 Task: Look for Airbnb properties in San Mateo, Venezuela from 6th December, 2023 to 10th December, 2023 for 1 adult.1  bedroom having 1 bed and 1 bathroom. Property type can be hotel. Booking option can be shelf check-in. Look for 4 properties as per requirement.
Action: Mouse moved to (506, 89)
Screenshot: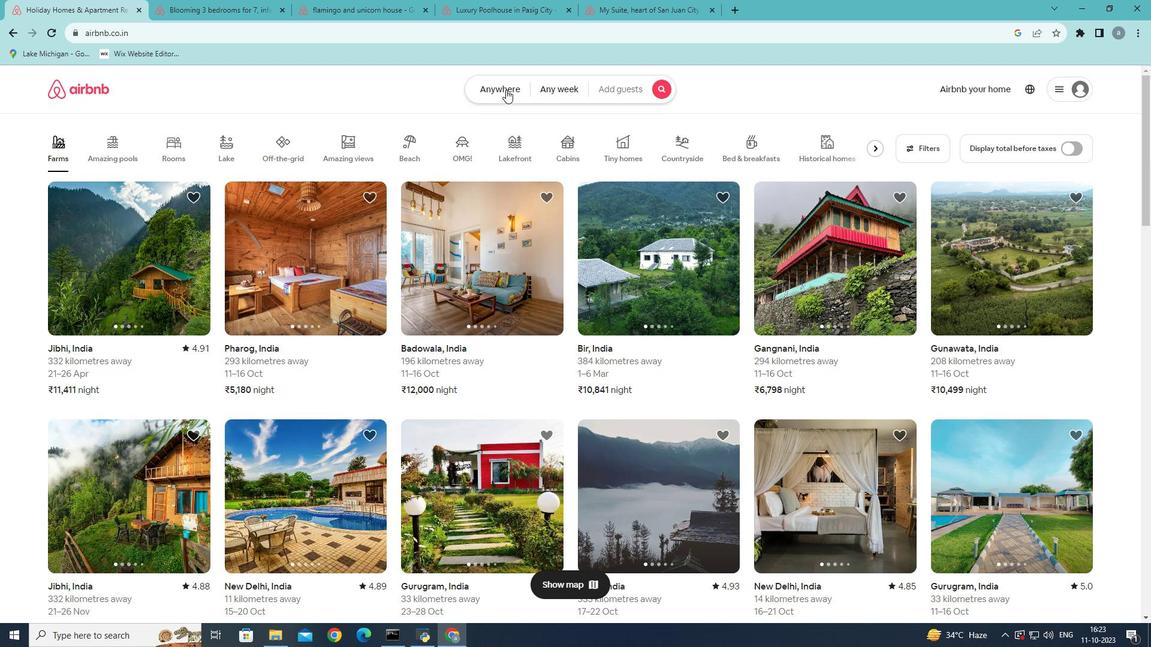 
Action: Mouse pressed left at (506, 89)
Screenshot: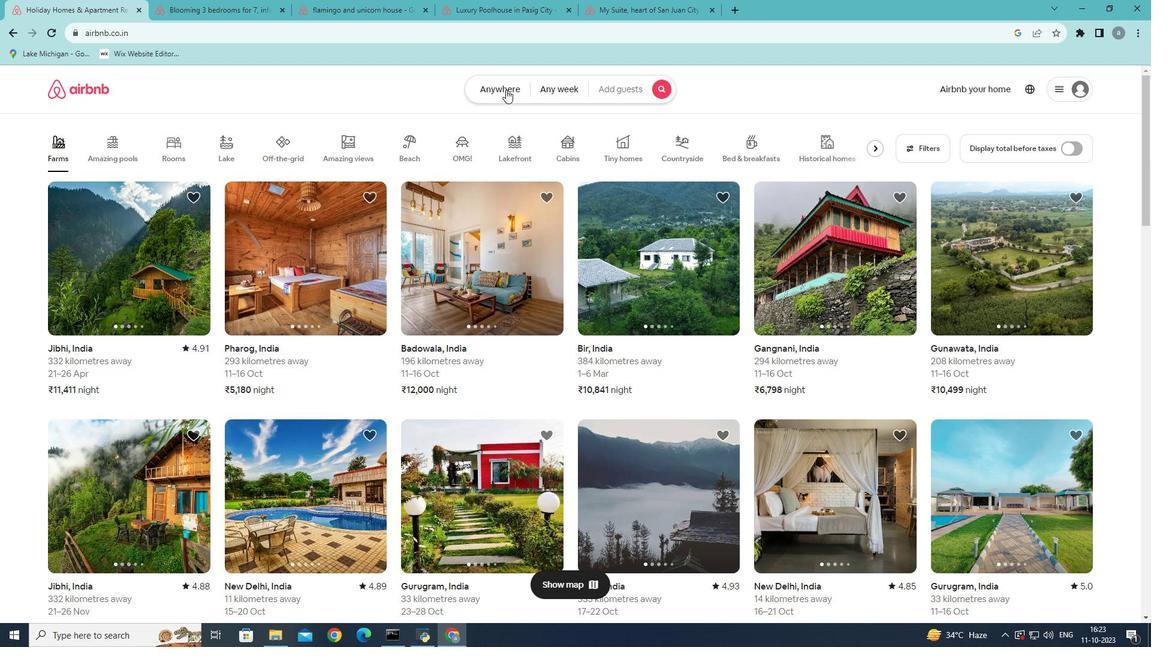 
Action: Mouse moved to (362, 140)
Screenshot: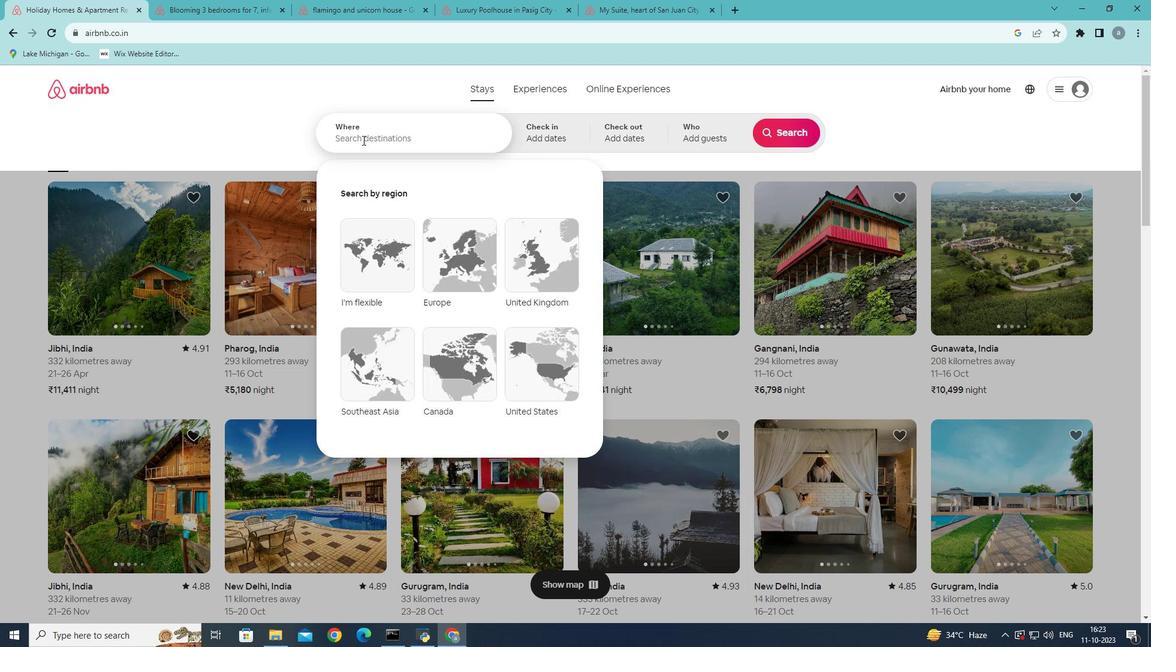 
Action: Mouse pressed left at (362, 140)
Screenshot: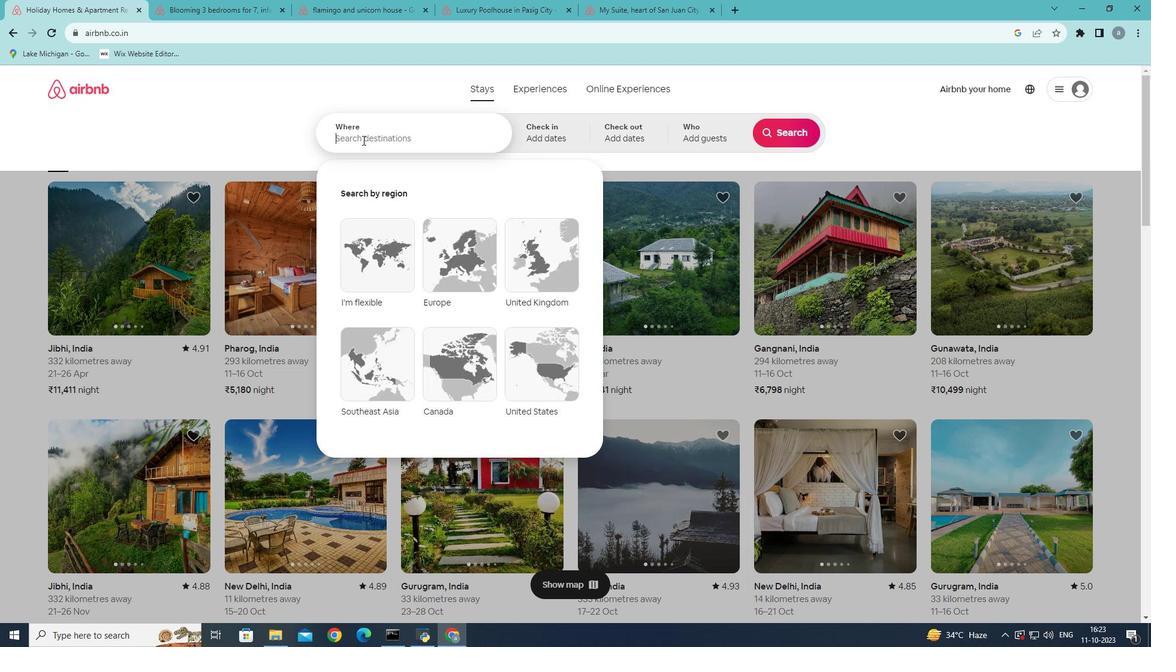
Action: Mouse moved to (440, 135)
Screenshot: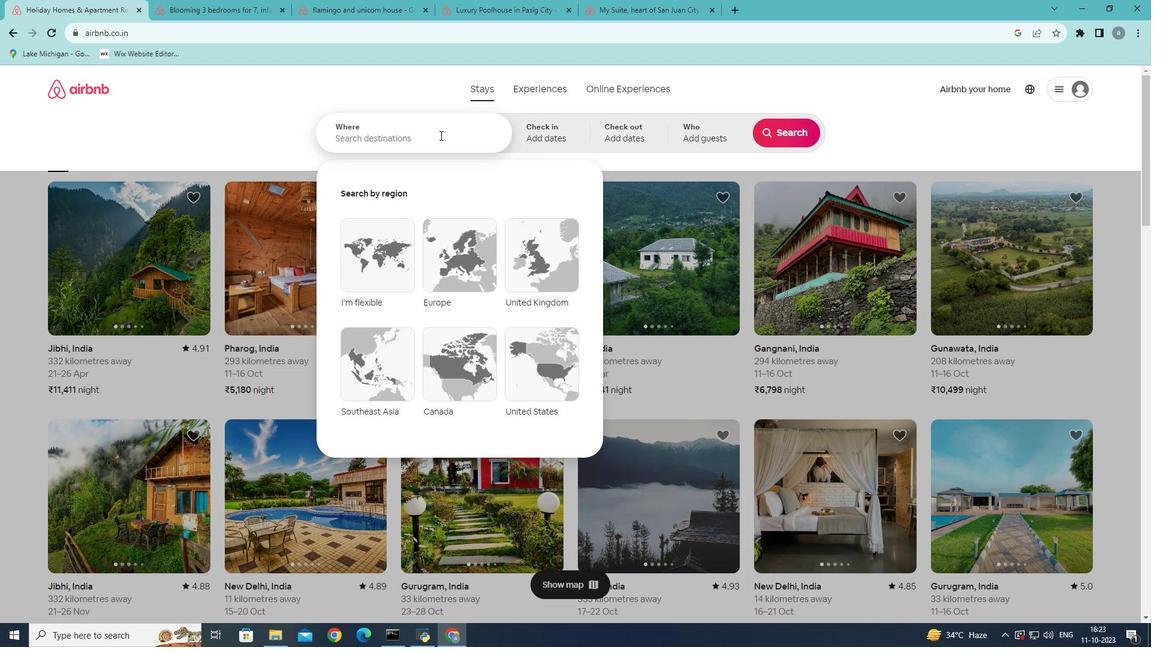 
Action: Key pressed <Key.shift><Key.shift><Key.shift><Key.shift><Key.shift><Key.shift><Key.shift><Key.shift><Key.shift><Key.shift><Key.shift><Key.shift>San<Key.space><Key.shift>Mateo,<Key.shift>Venezu
Screenshot: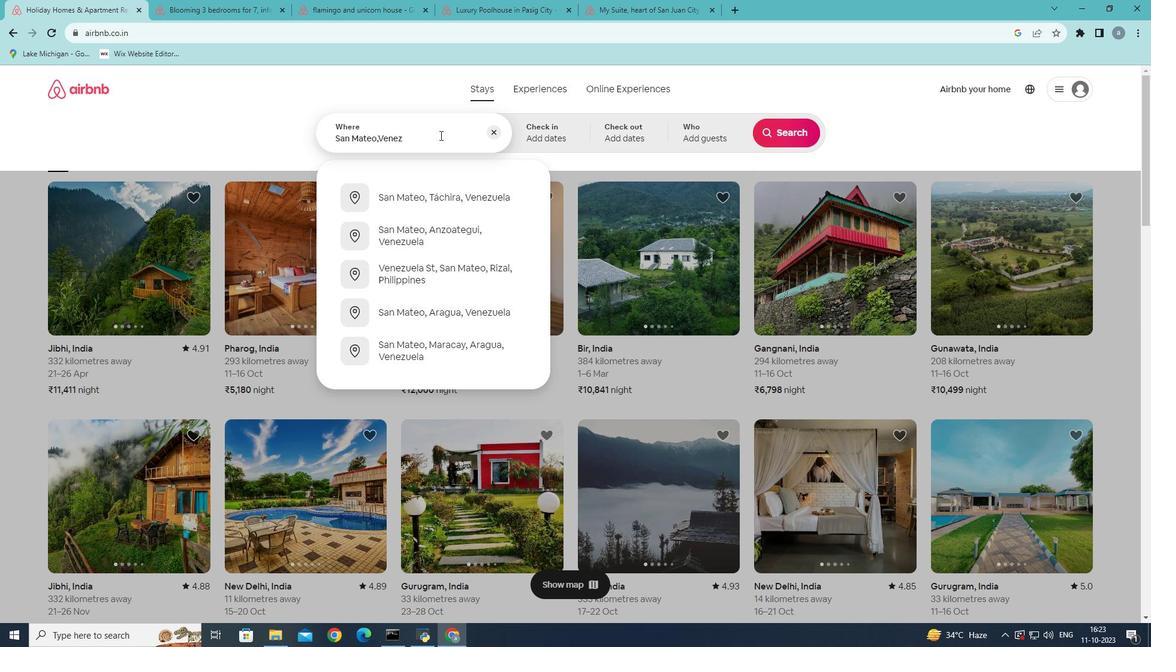 
Action: Mouse moved to (472, 202)
Screenshot: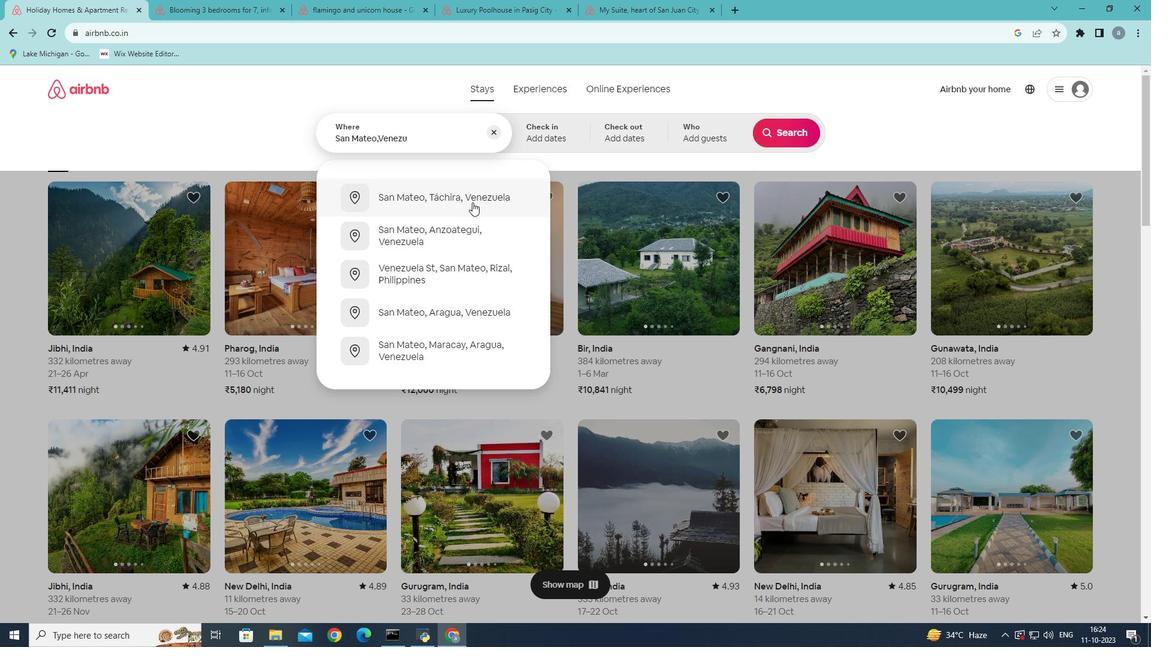 
Action: Mouse pressed left at (472, 202)
Screenshot: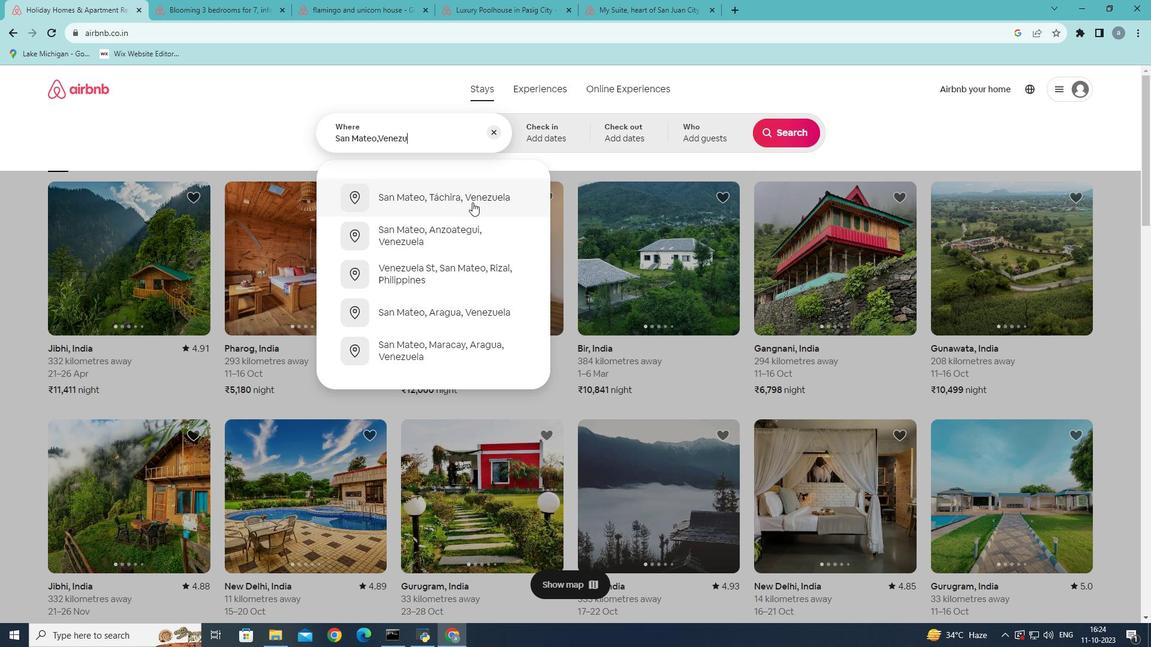
Action: Mouse moved to (782, 223)
Screenshot: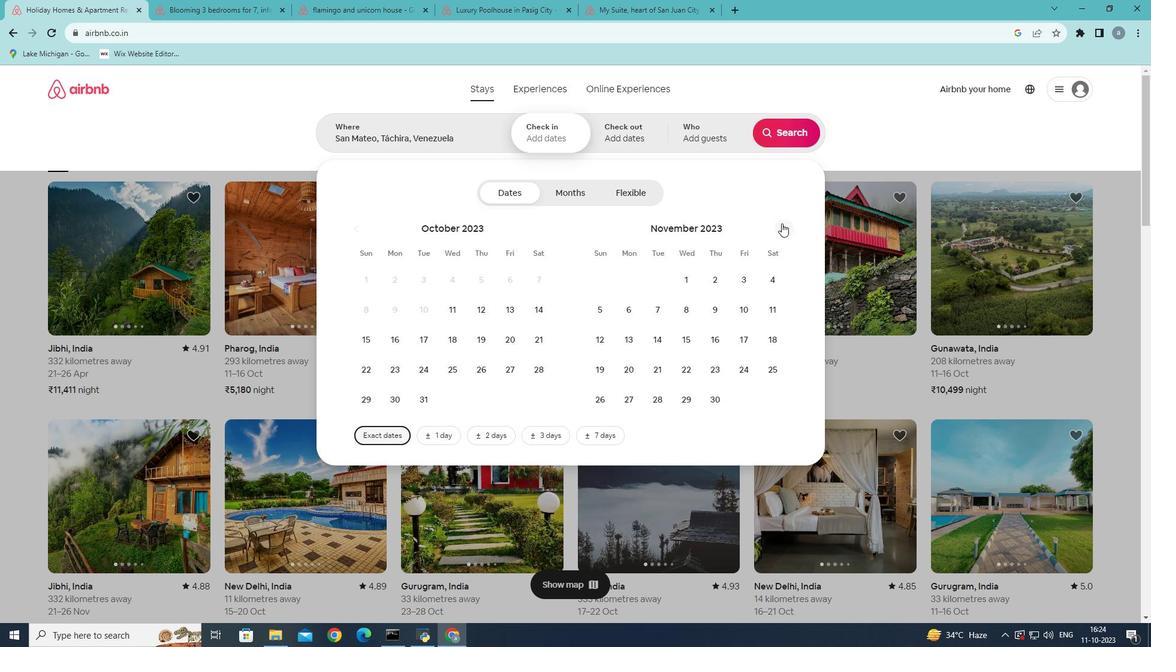
Action: Mouse pressed left at (782, 223)
Screenshot: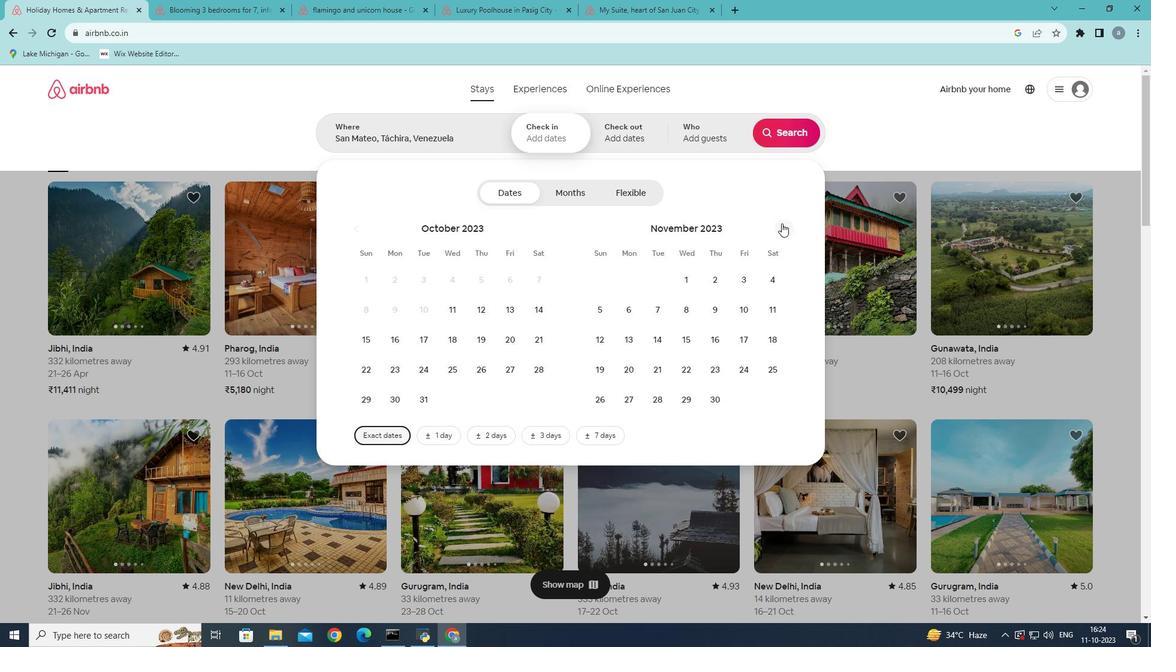 
Action: Mouse moved to (687, 311)
Screenshot: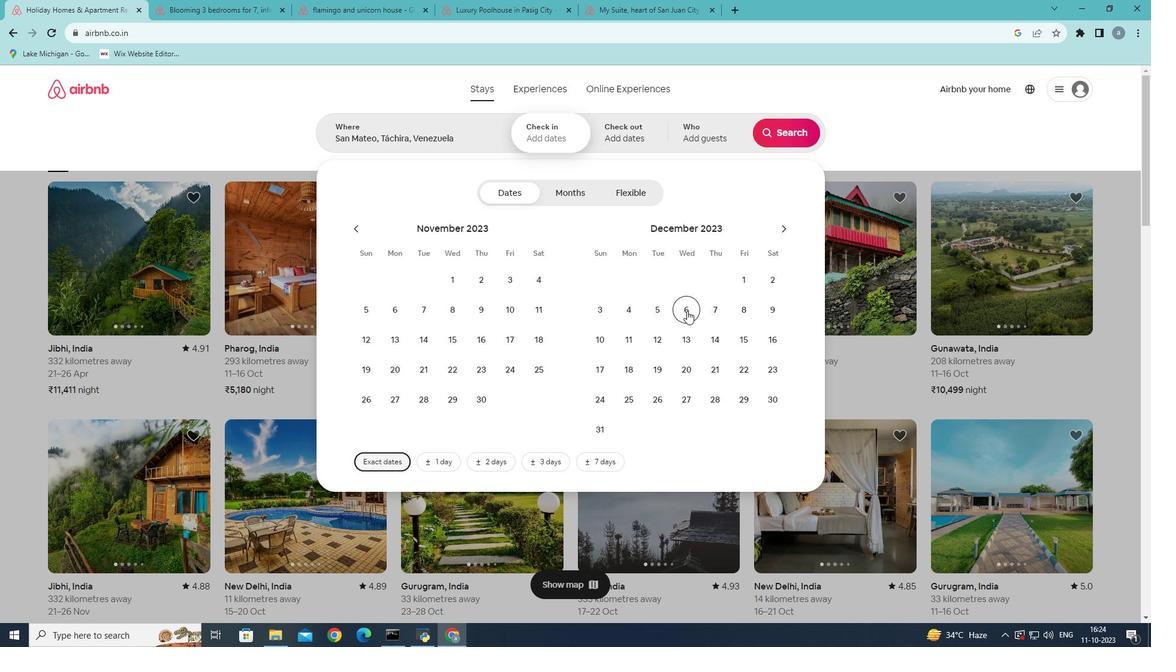 
Action: Mouse pressed left at (687, 311)
Screenshot: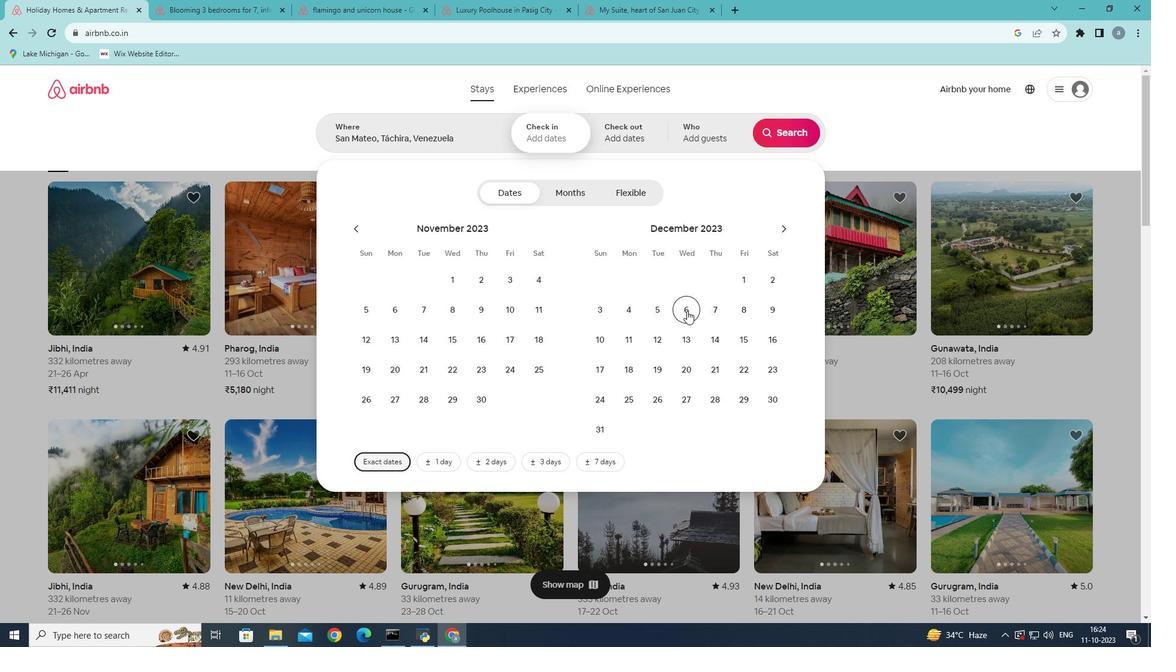 
Action: Mouse moved to (598, 340)
Screenshot: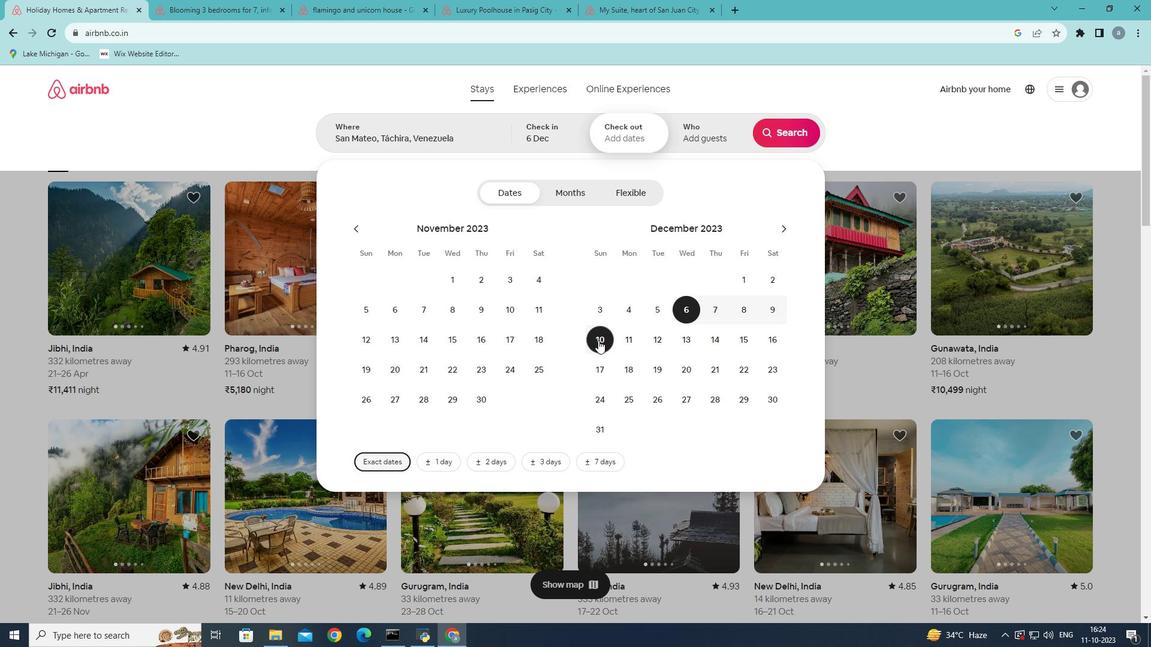 
Action: Mouse pressed left at (598, 340)
Screenshot: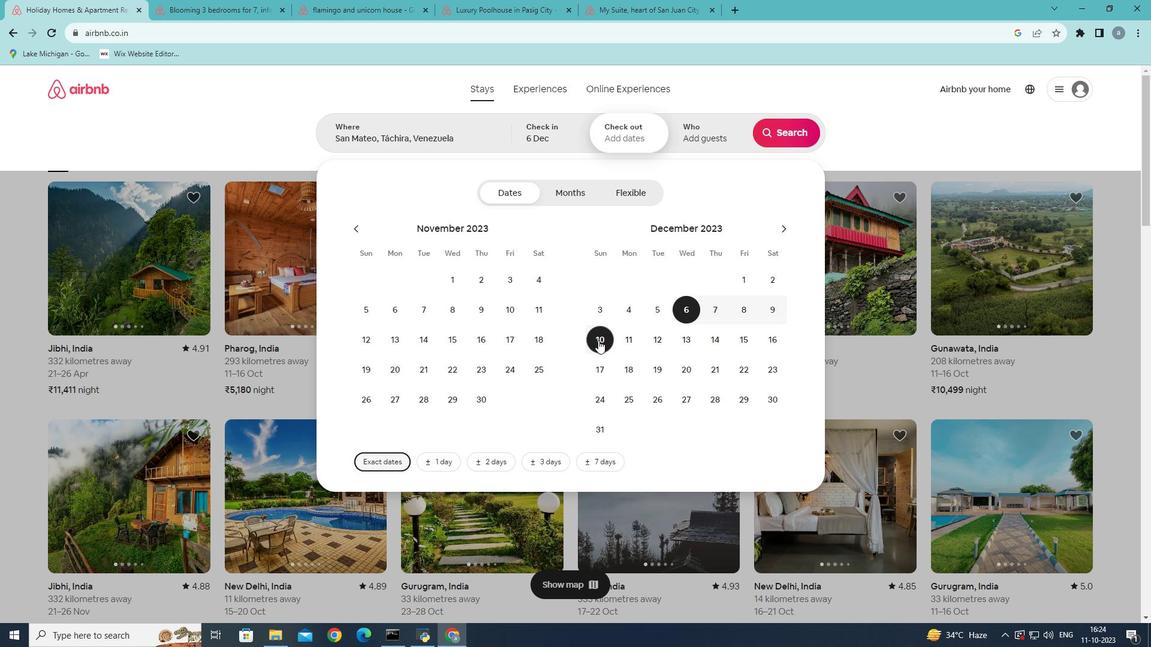 
Action: Mouse moved to (710, 136)
Screenshot: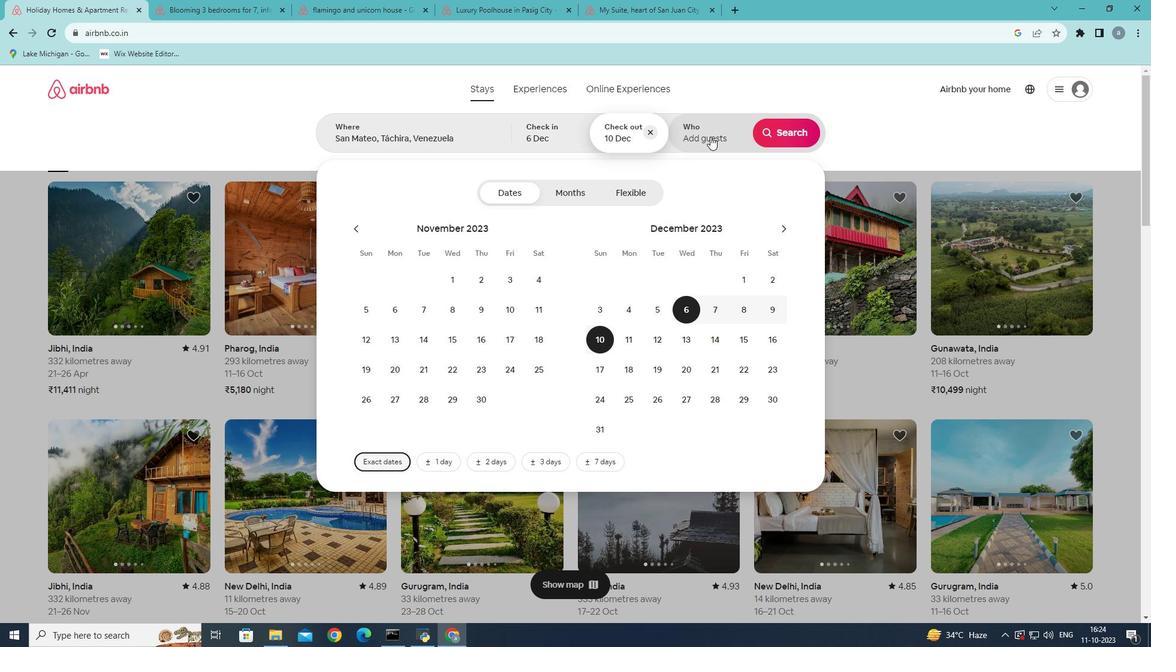 
Action: Mouse pressed left at (710, 136)
Screenshot: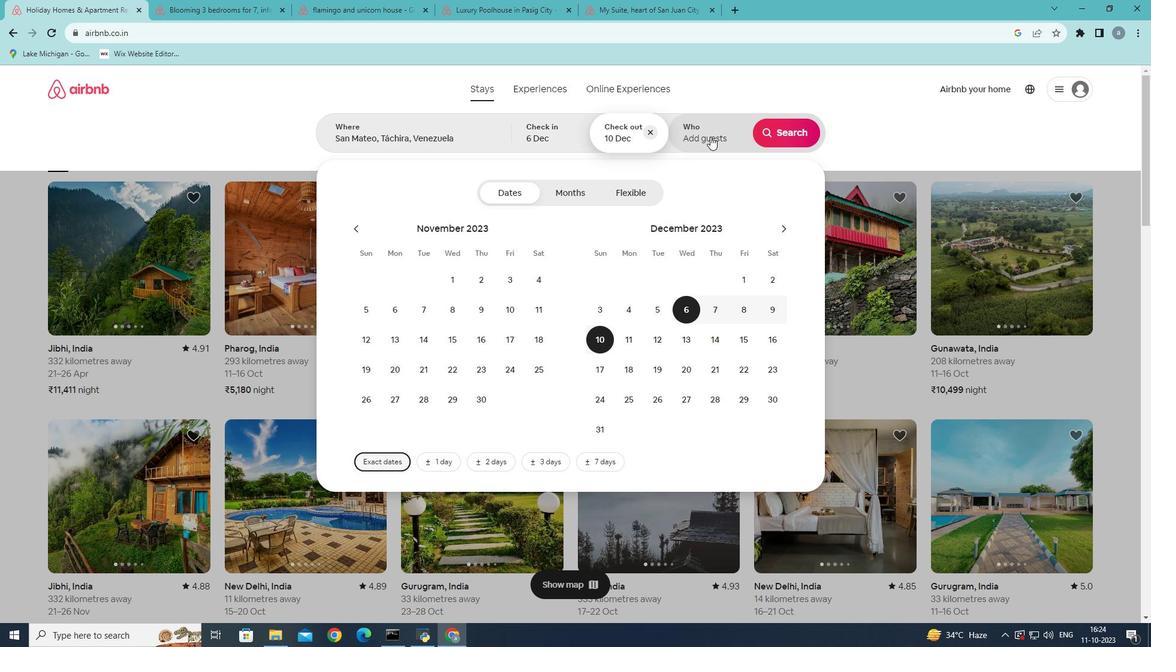 
Action: Mouse moved to (790, 193)
Screenshot: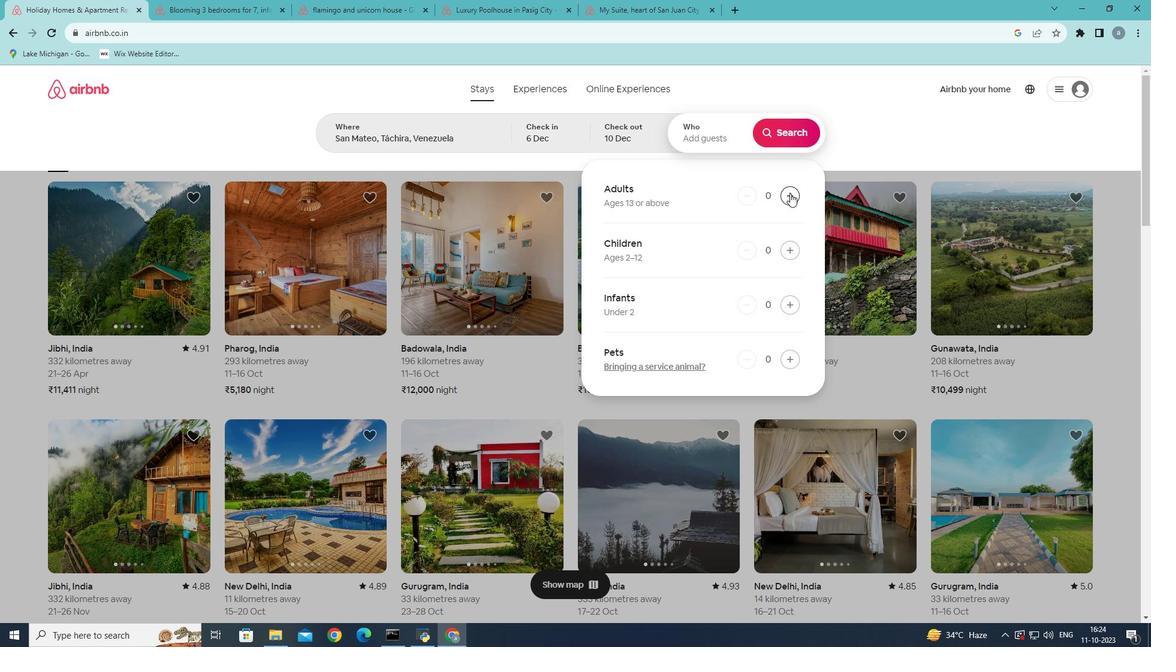 
Action: Mouse pressed left at (790, 193)
Screenshot: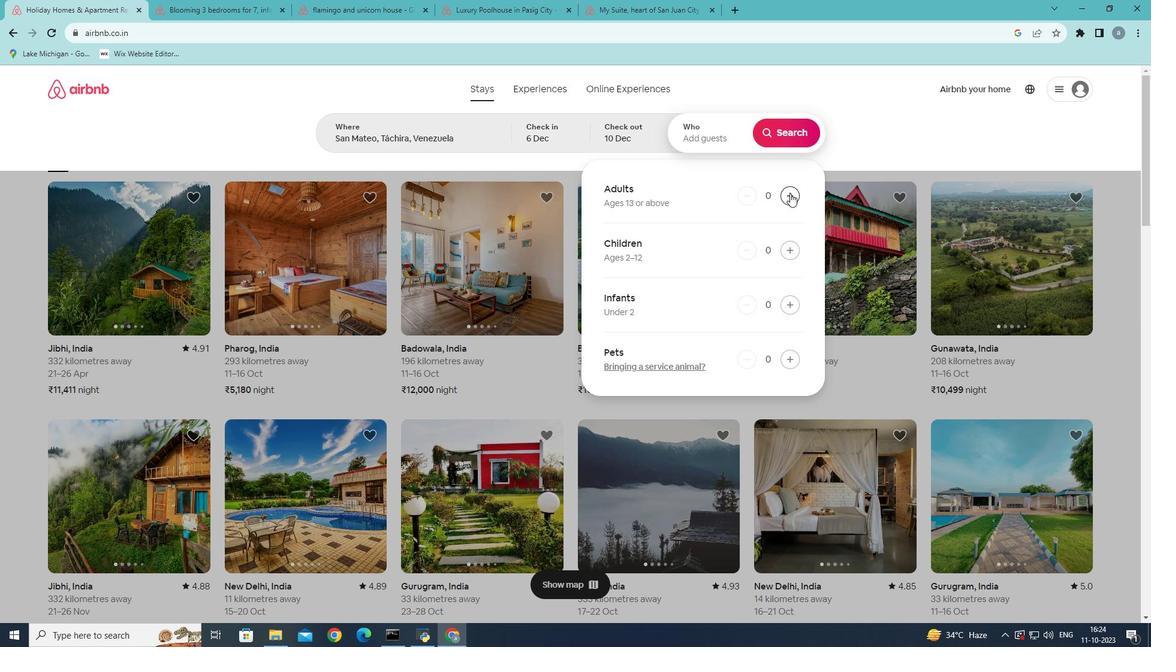 
Action: Mouse moved to (798, 131)
Screenshot: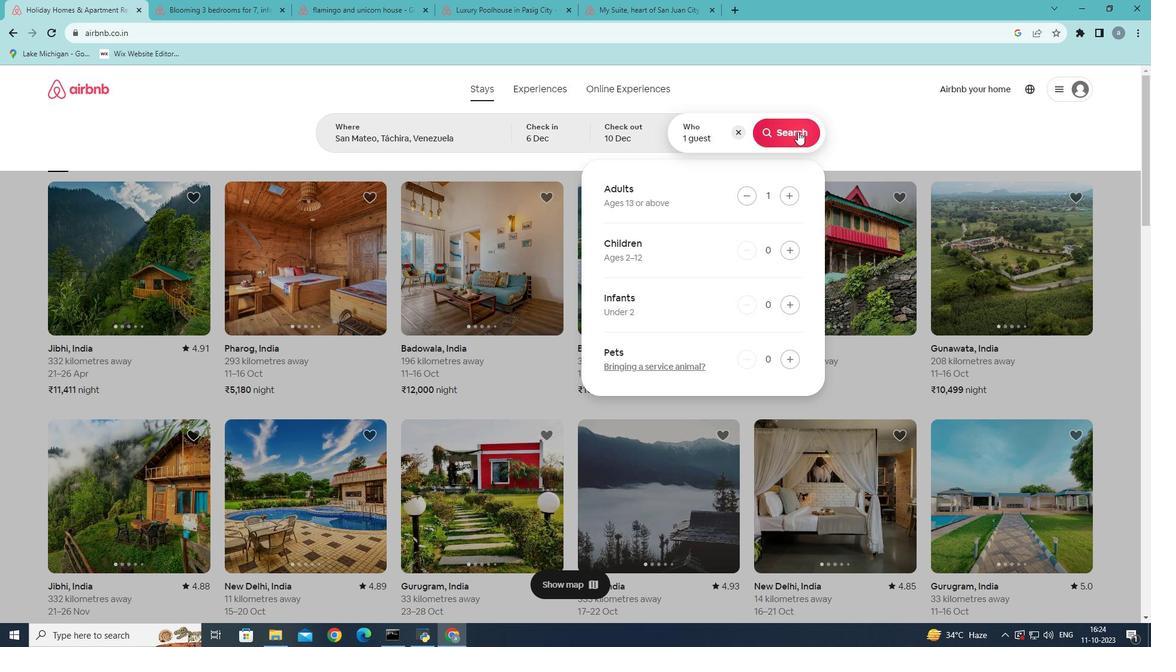 
Action: Mouse pressed left at (798, 131)
Screenshot: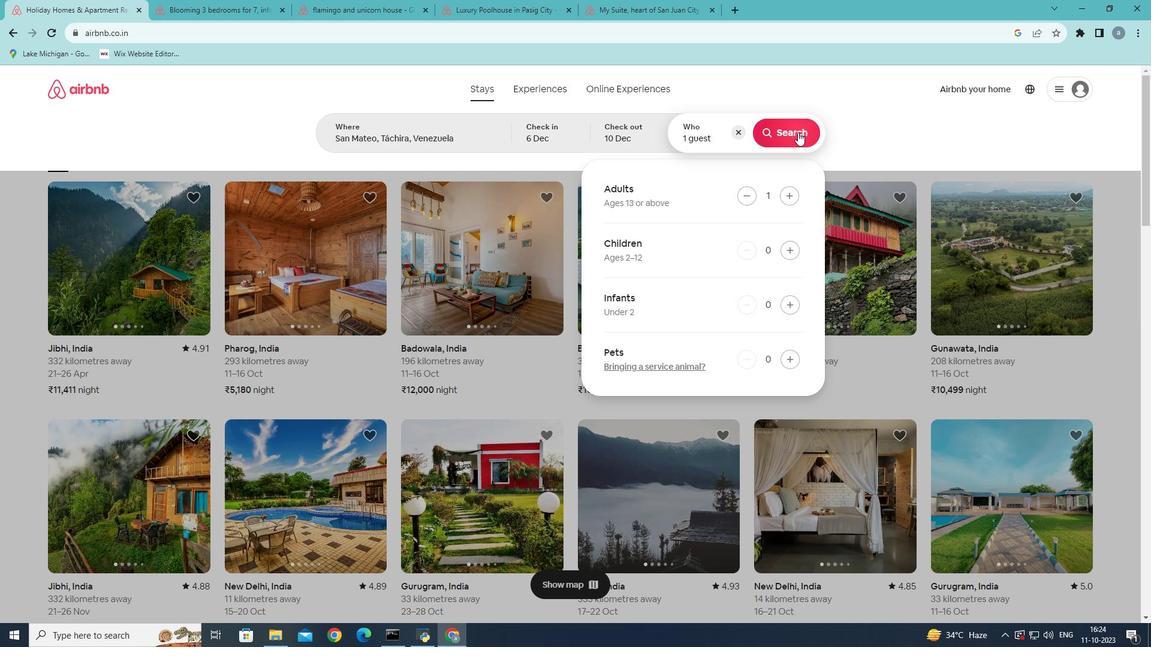 
Action: Mouse moved to (964, 143)
Screenshot: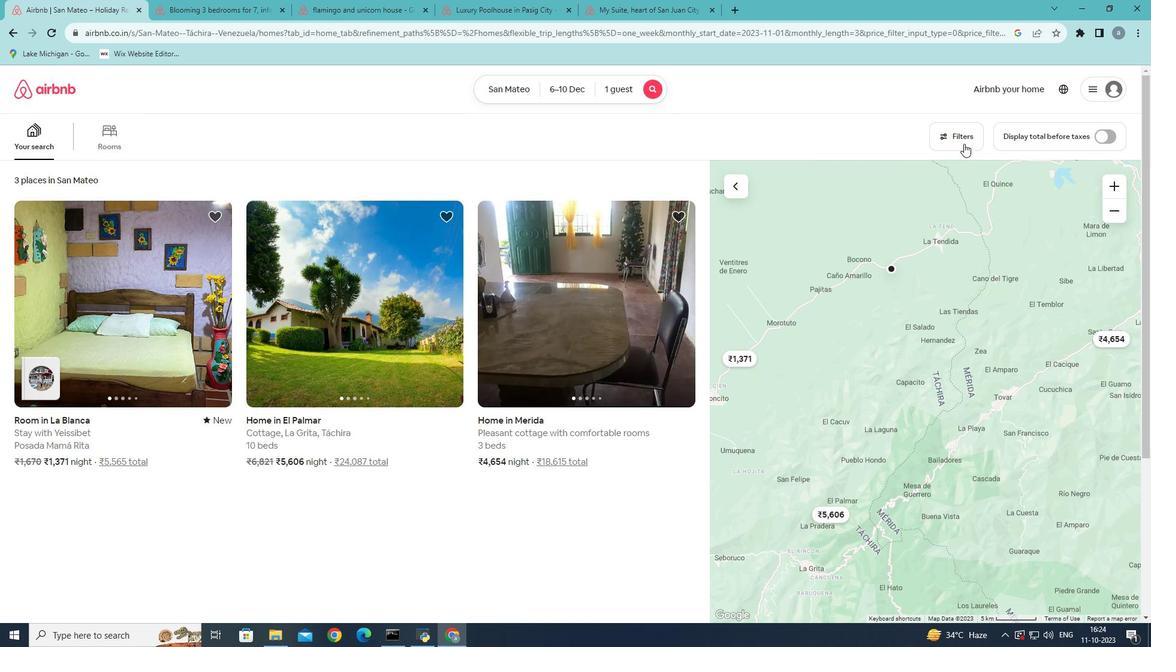 
Action: Mouse pressed left at (964, 143)
Screenshot: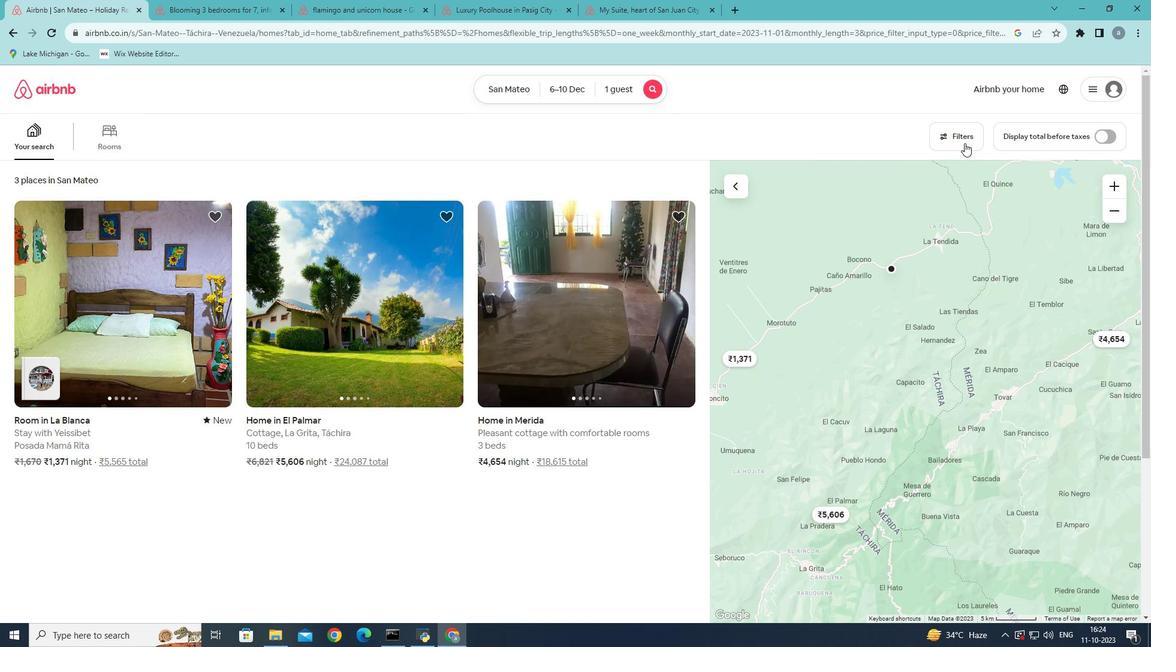 
Action: Mouse moved to (695, 349)
Screenshot: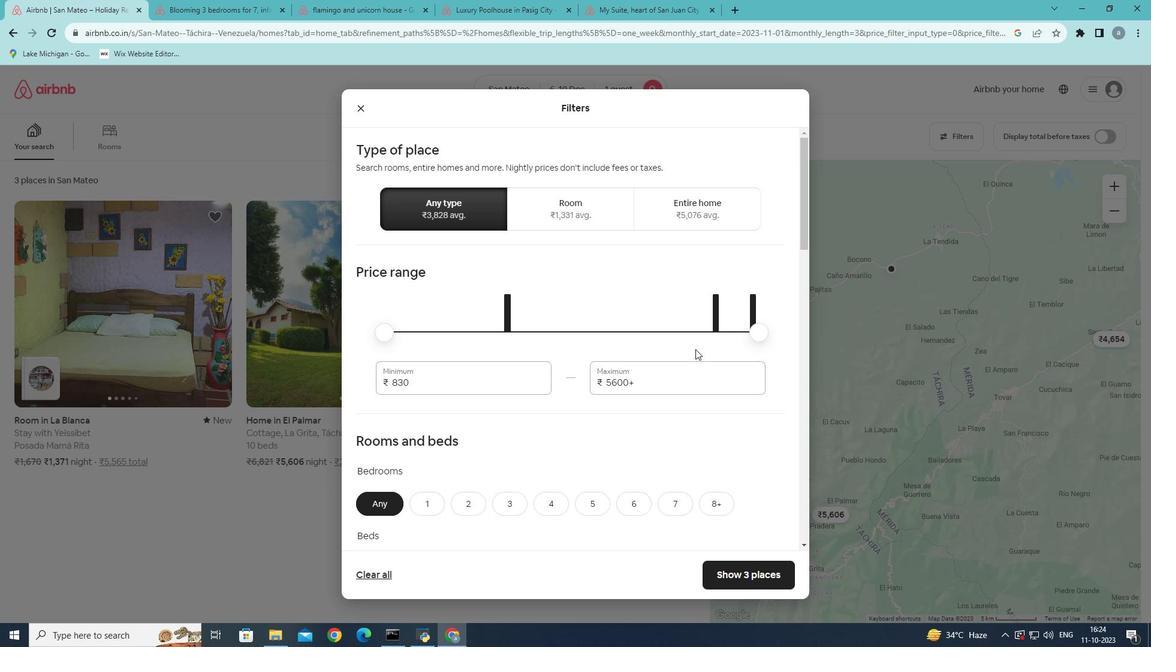 
Action: Mouse scrolled (695, 349) with delta (0, 0)
Screenshot: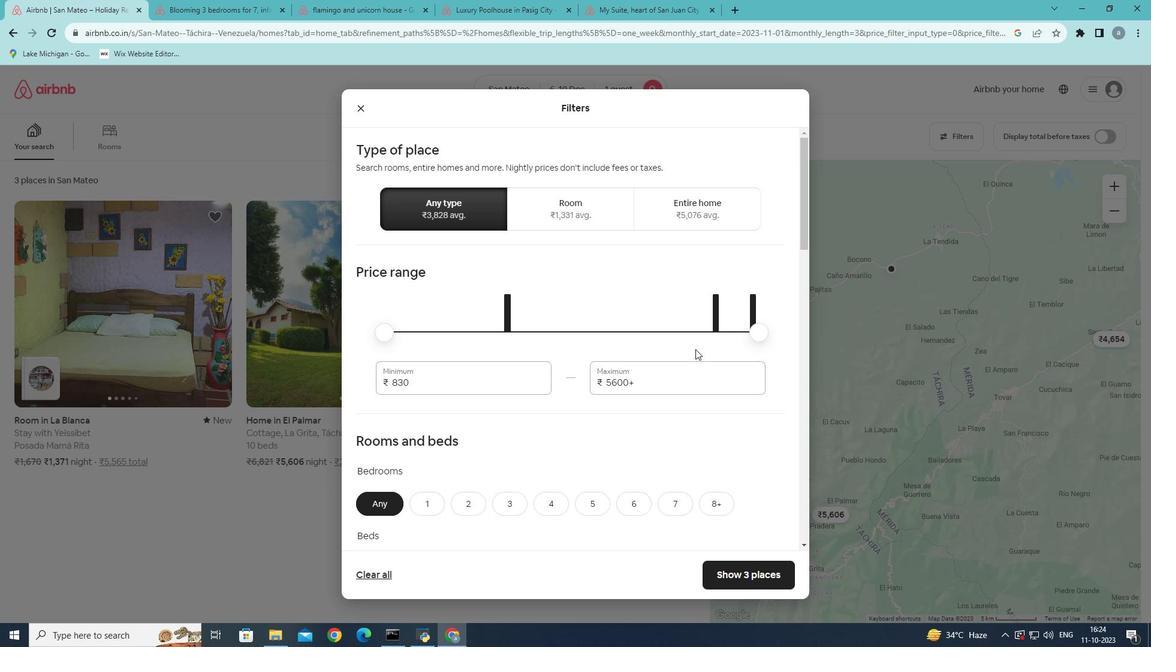 
Action: Mouse moved to (695, 349)
Screenshot: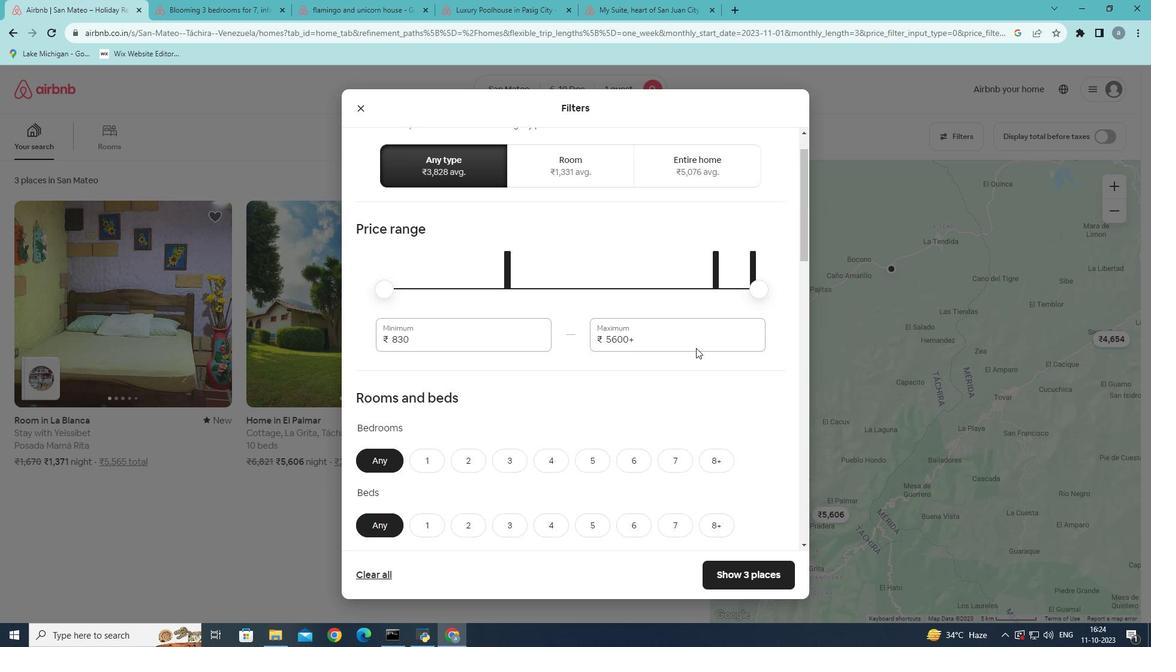 
Action: Mouse scrolled (695, 348) with delta (0, 0)
Screenshot: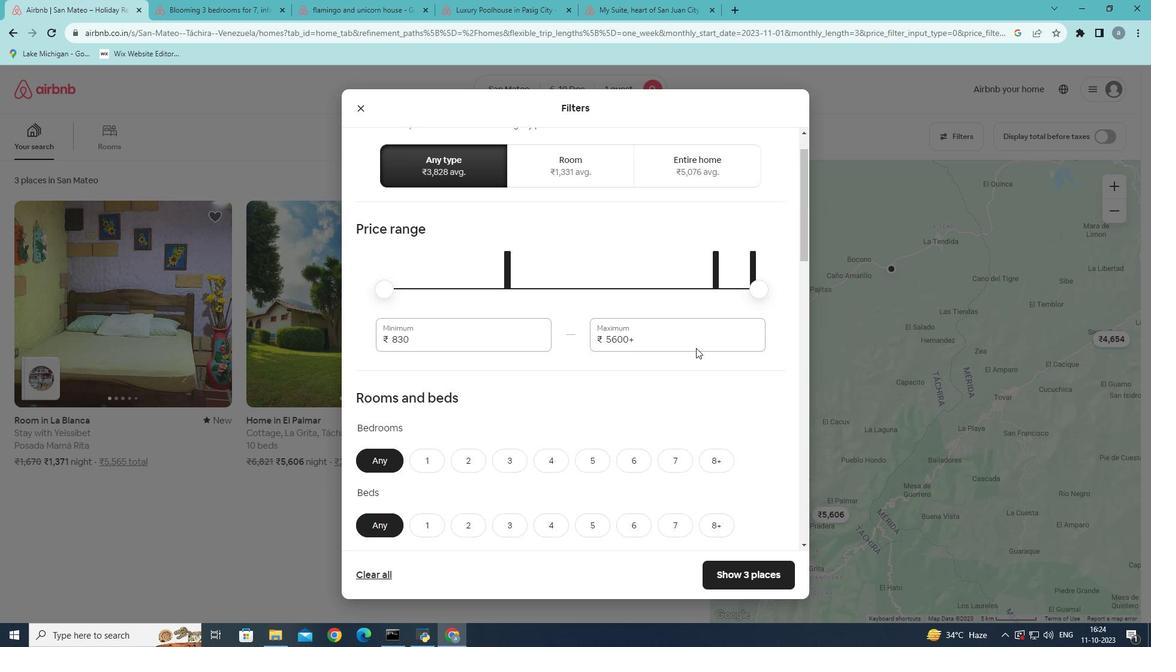
Action: Mouse moved to (696, 348)
Screenshot: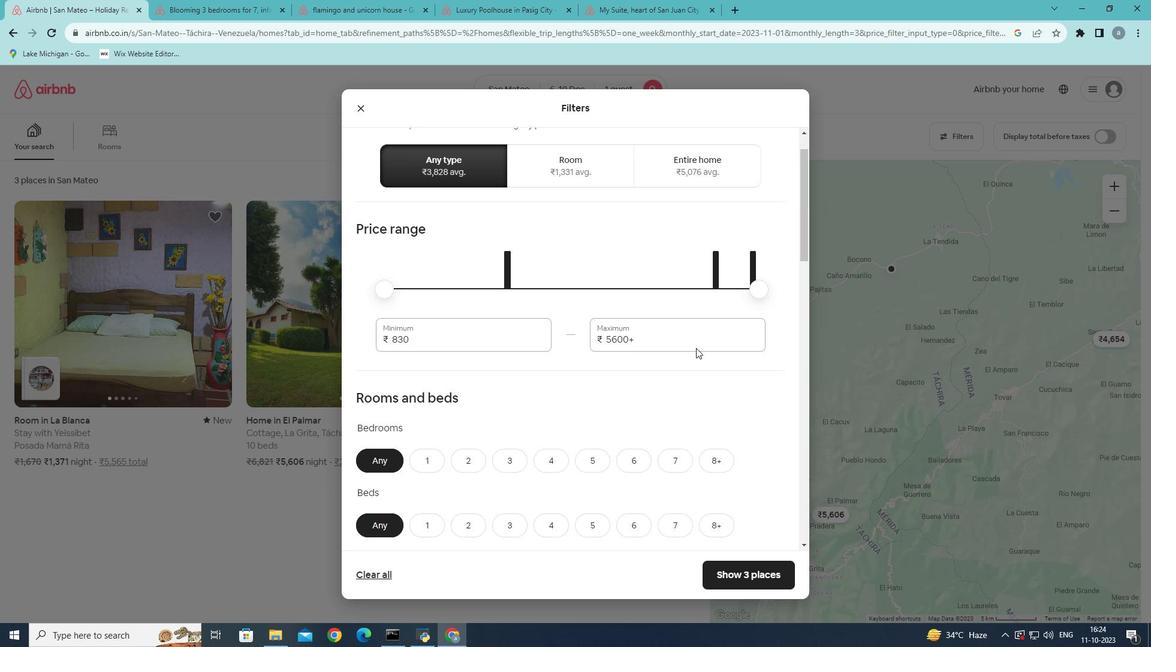 
Action: Mouse scrolled (696, 347) with delta (0, 0)
Screenshot: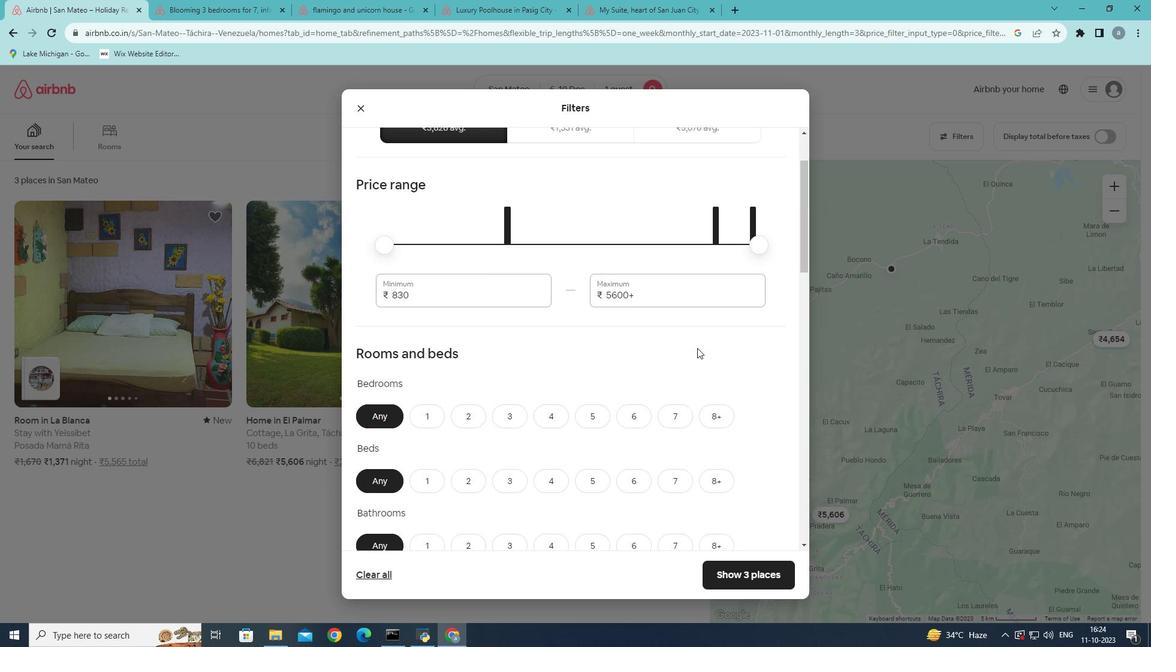 
Action: Mouse moved to (430, 330)
Screenshot: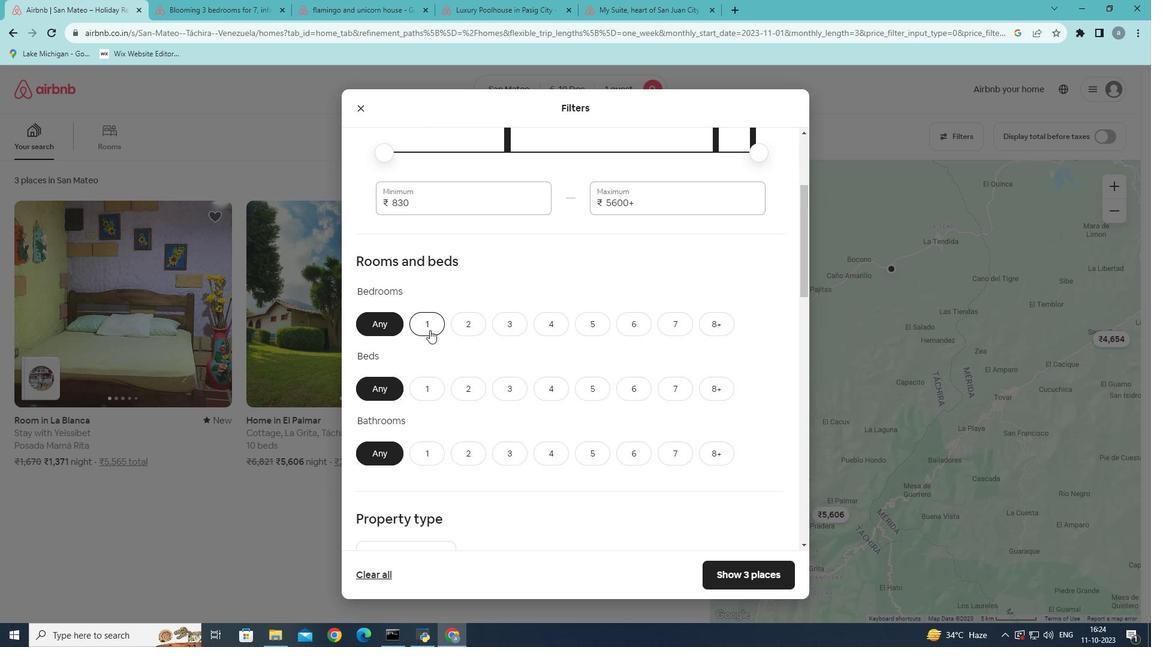 
Action: Mouse pressed left at (430, 330)
Screenshot: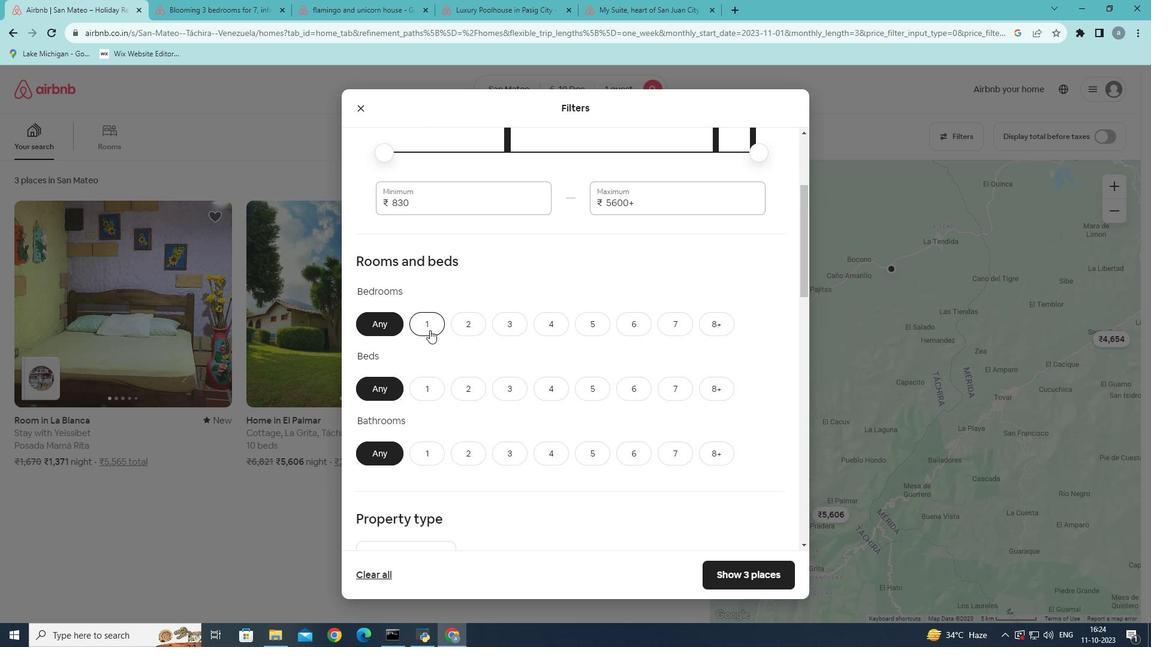 
Action: Mouse moved to (433, 391)
Screenshot: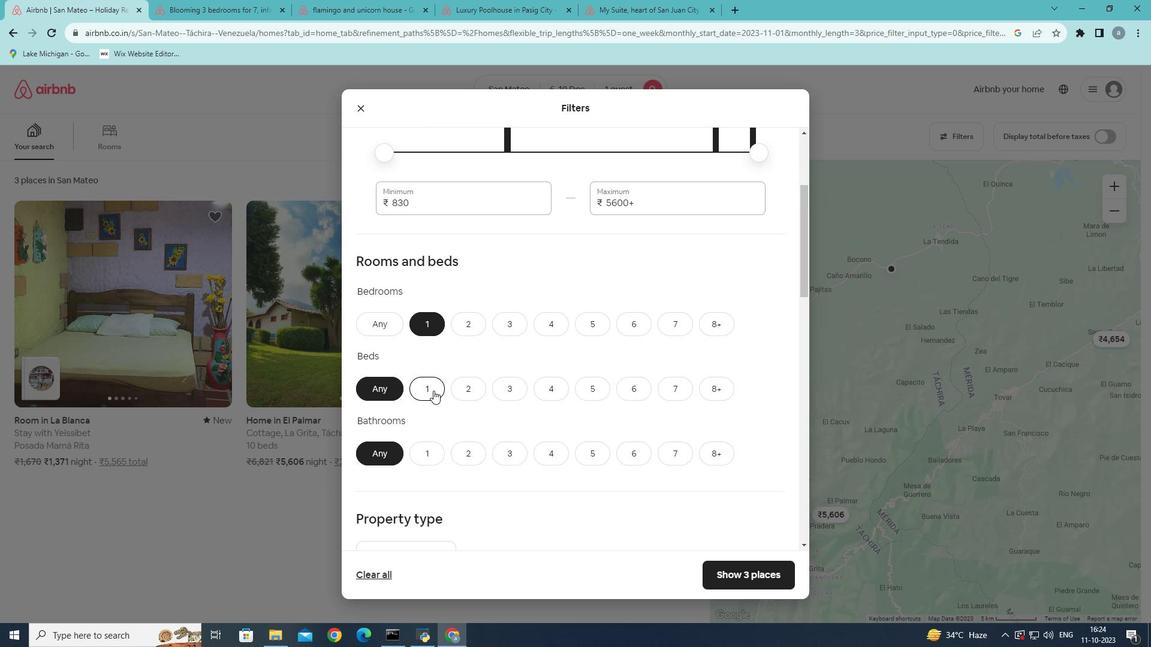 
Action: Mouse pressed left at (433, 391)
Screenshot: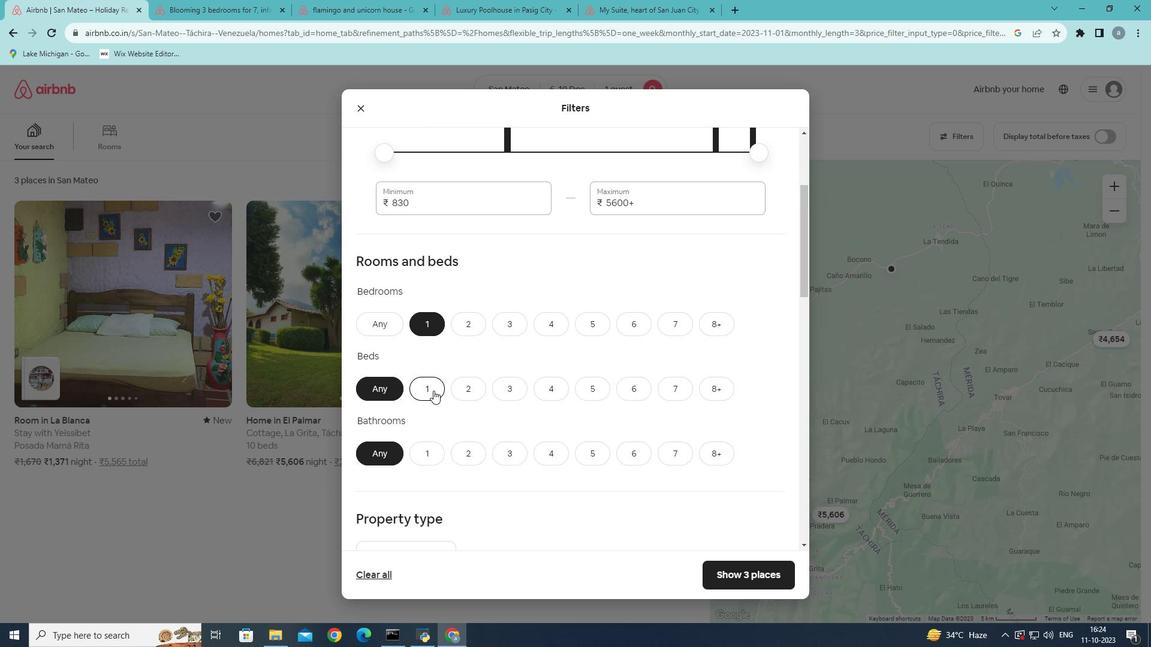
Action: Mouse moved to (424, 454)
Screenshot: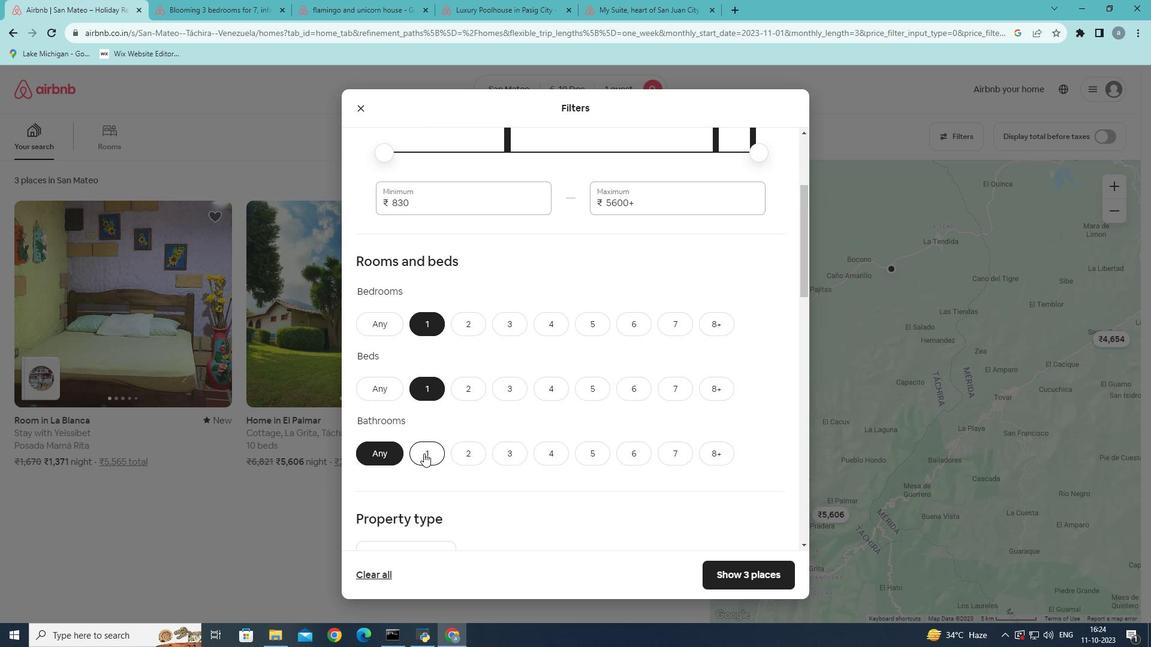 
Action: Mouse pressed left at (424, 454)
Screenshot: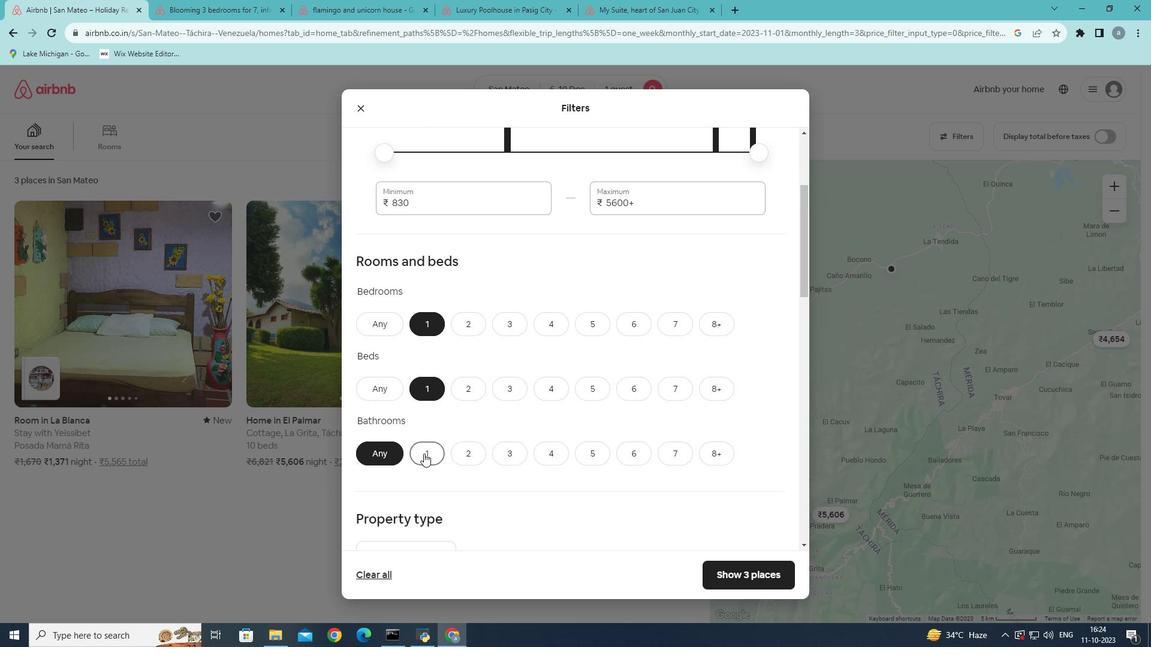
Action: Mouse moved to (537, 304)
Screenshot: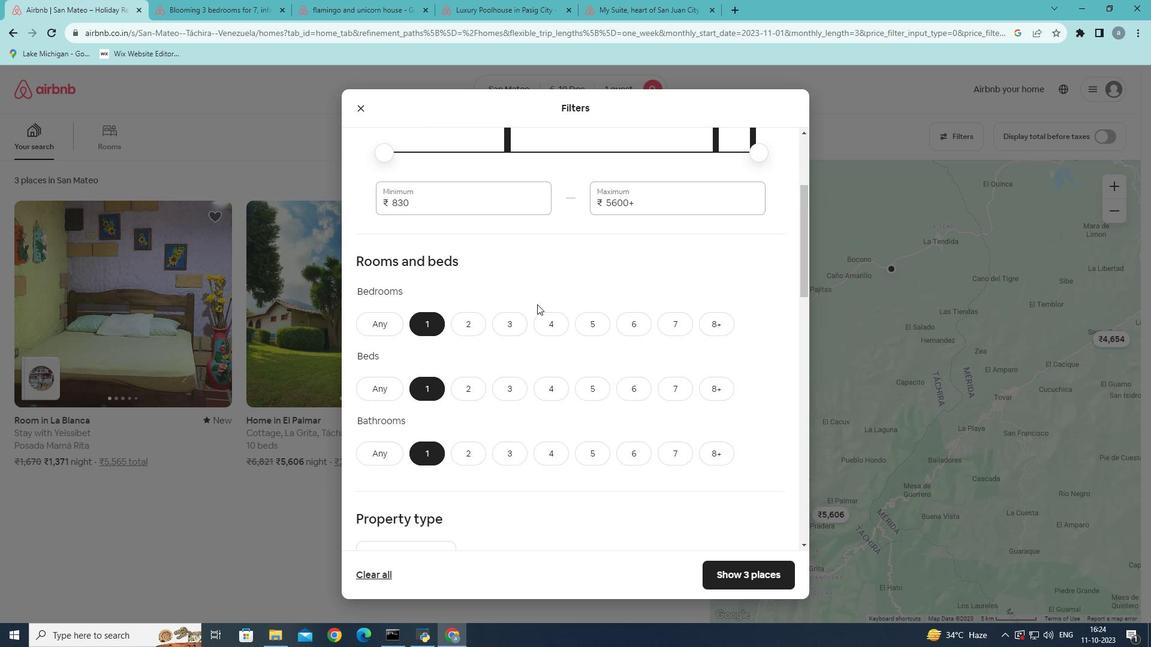 
Action: Mouse scrolled (537, 304) with delta (0, 0)
Screenshot: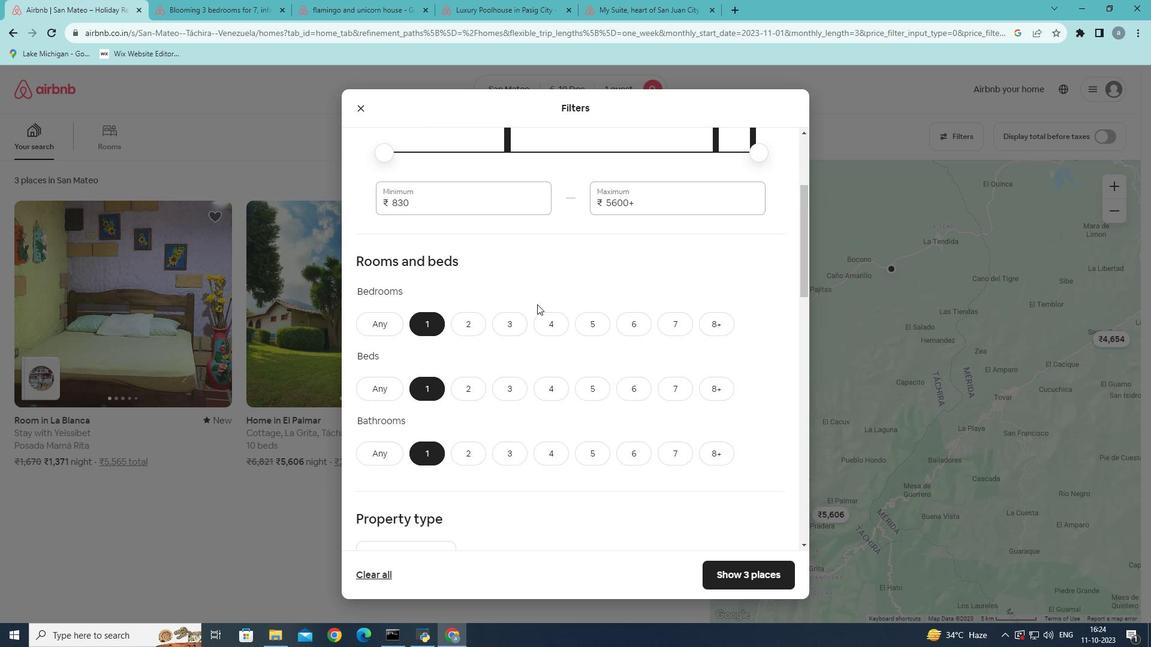 
Action: Mouse scrolled (537, 304) with delta (0, 0)
Screenshot: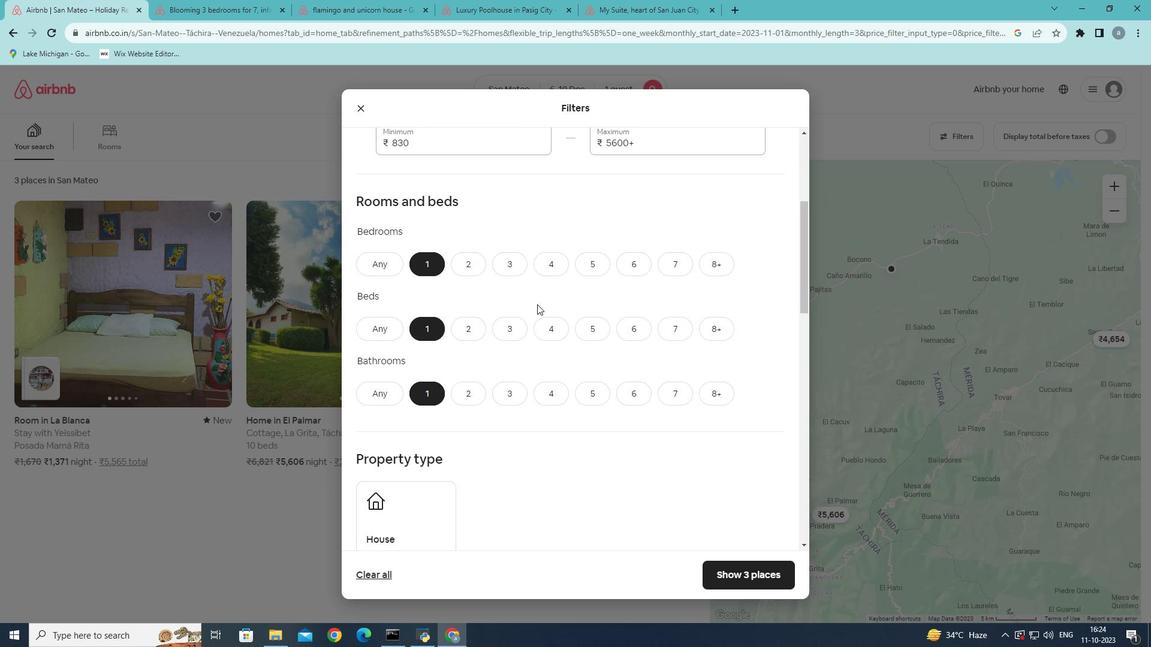
Action: Mouse scrolled (537, 304) with delta (0, 0)
Screenshot: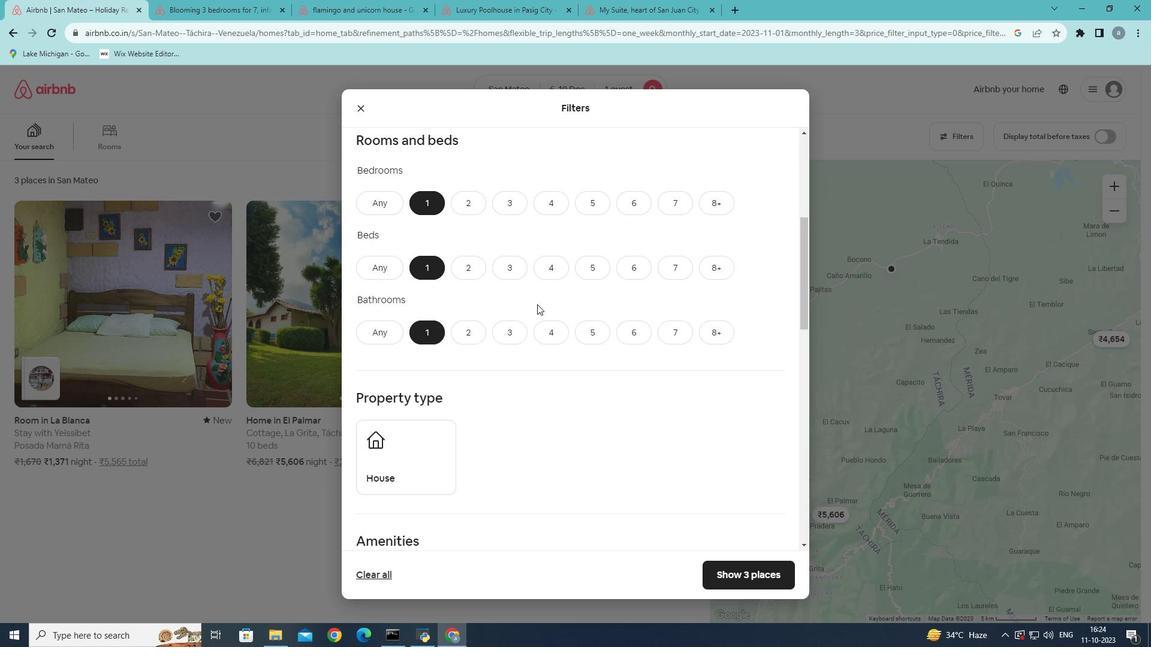 
Action: Mouse scrolled (537, 304) with delta (0, 0)
Screenshot: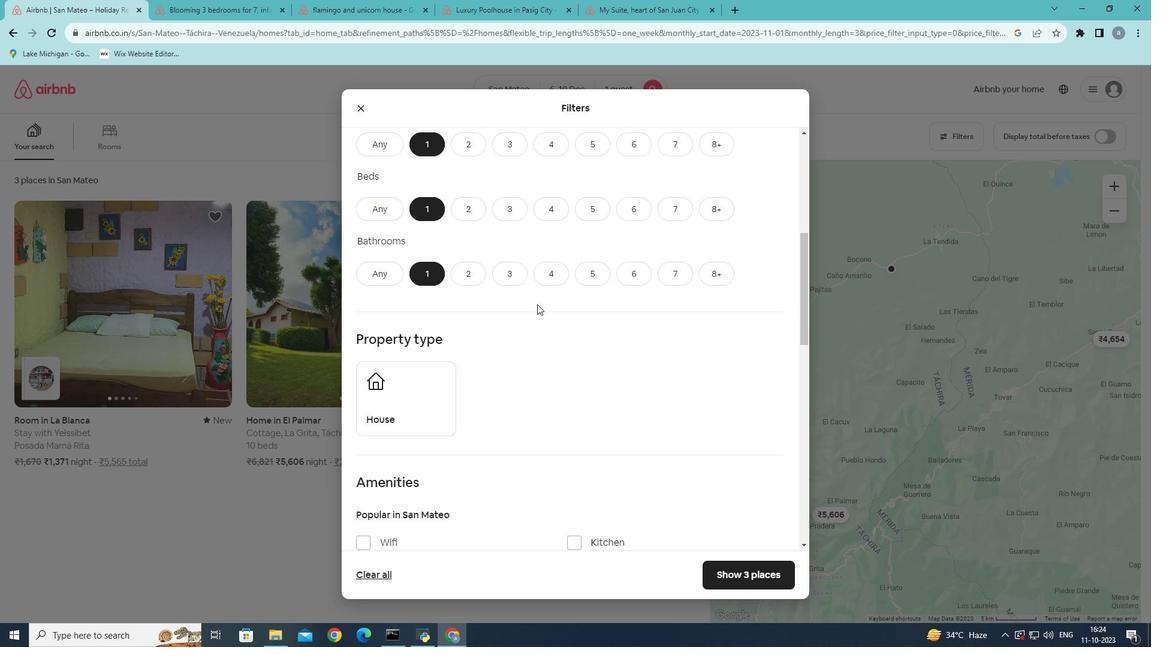 
Action: Mouse scrolled (537, 304) with delta (0, 0)
Screenshot: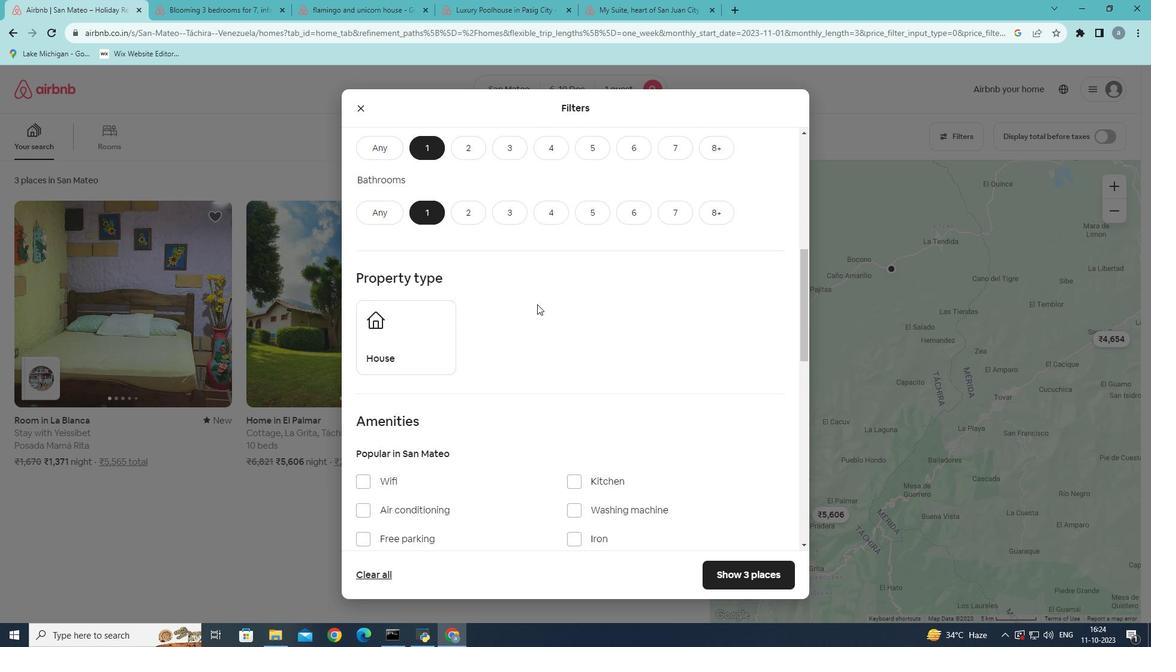 
Action: Mouse moved to (523, 311)
Screenshot: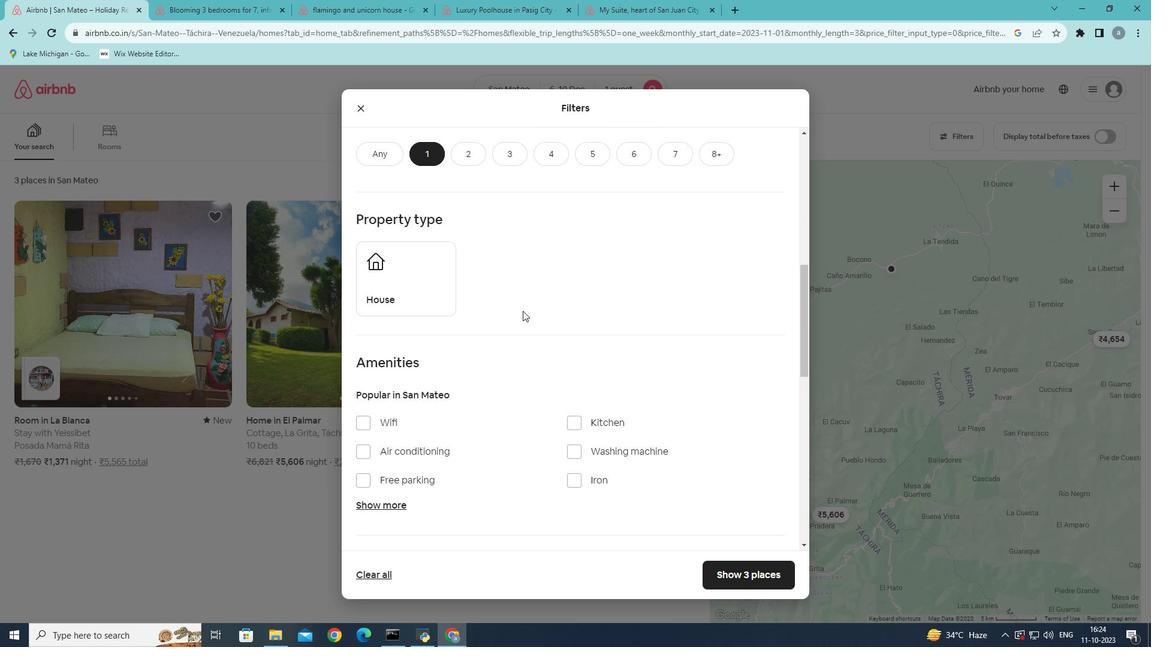 
Action: Mouse scrolled (523, 310) with delta (0, 0)
Screenshot: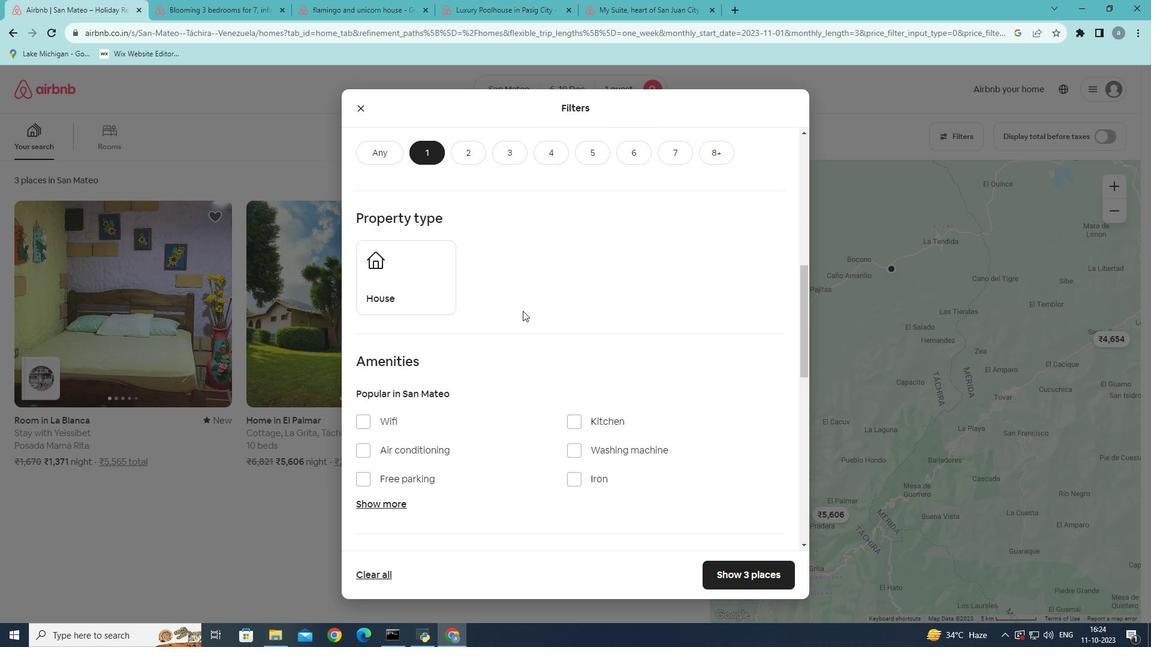 
Action: Mouse scrolled (523, 310) with delta (0, 0)
Screenshot: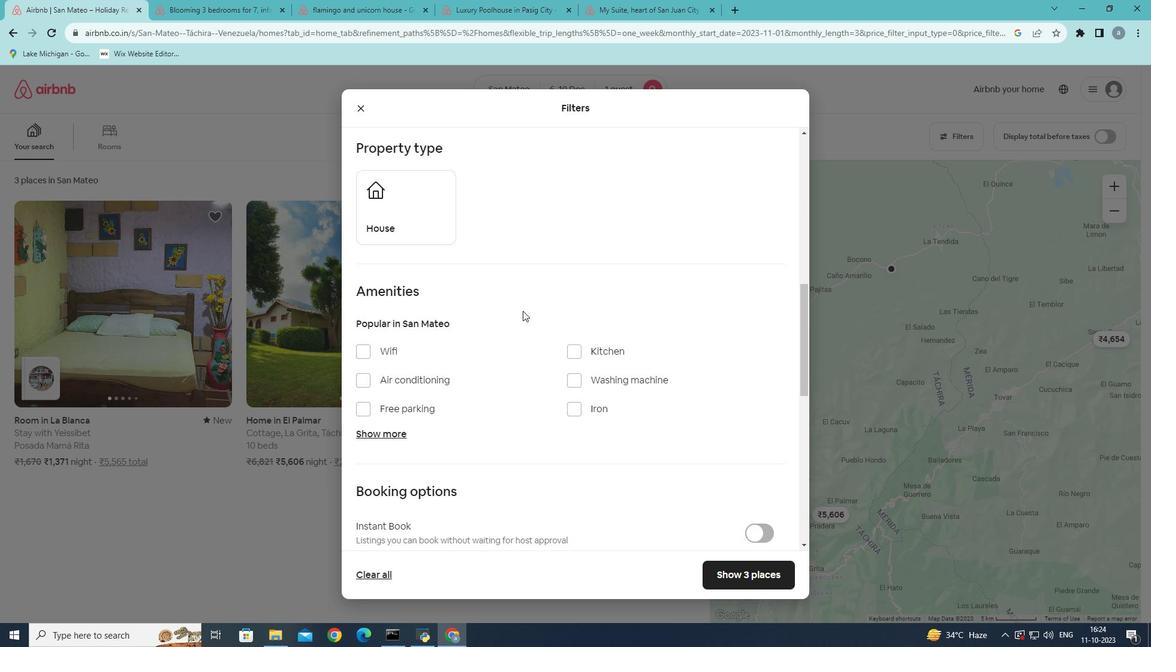 
Action: Mouse scrolled (523, 310) with delta (0, 0)
Screenshot: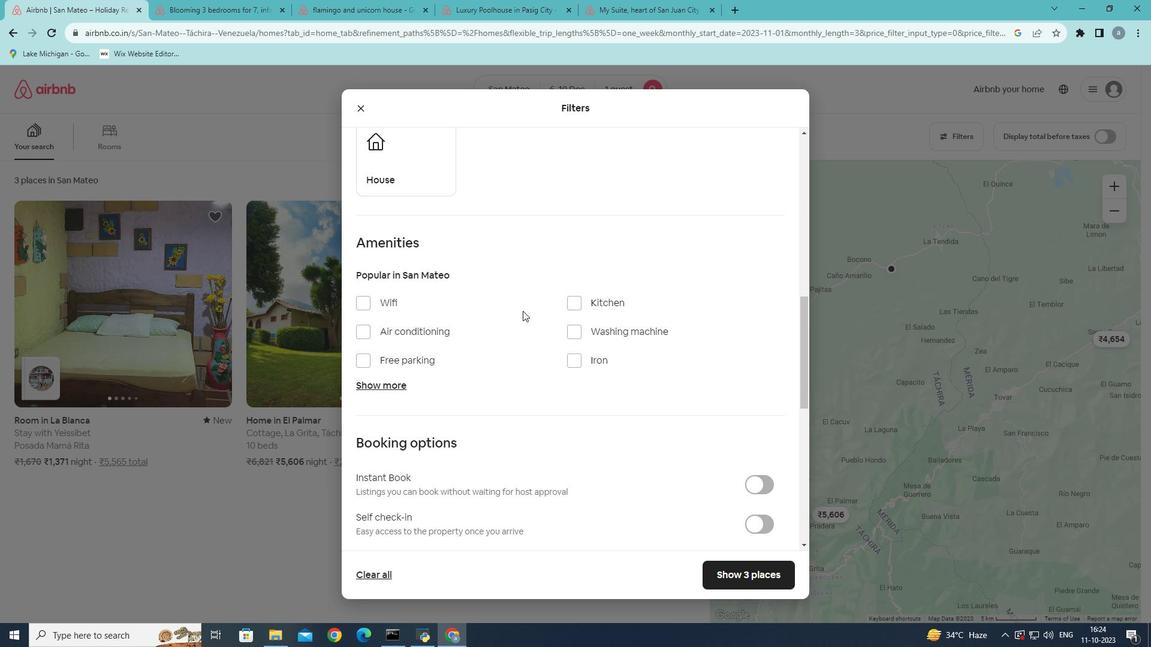 
Action: Mouse scrolled (523, 310) with delta (0, 0)
Screenshot: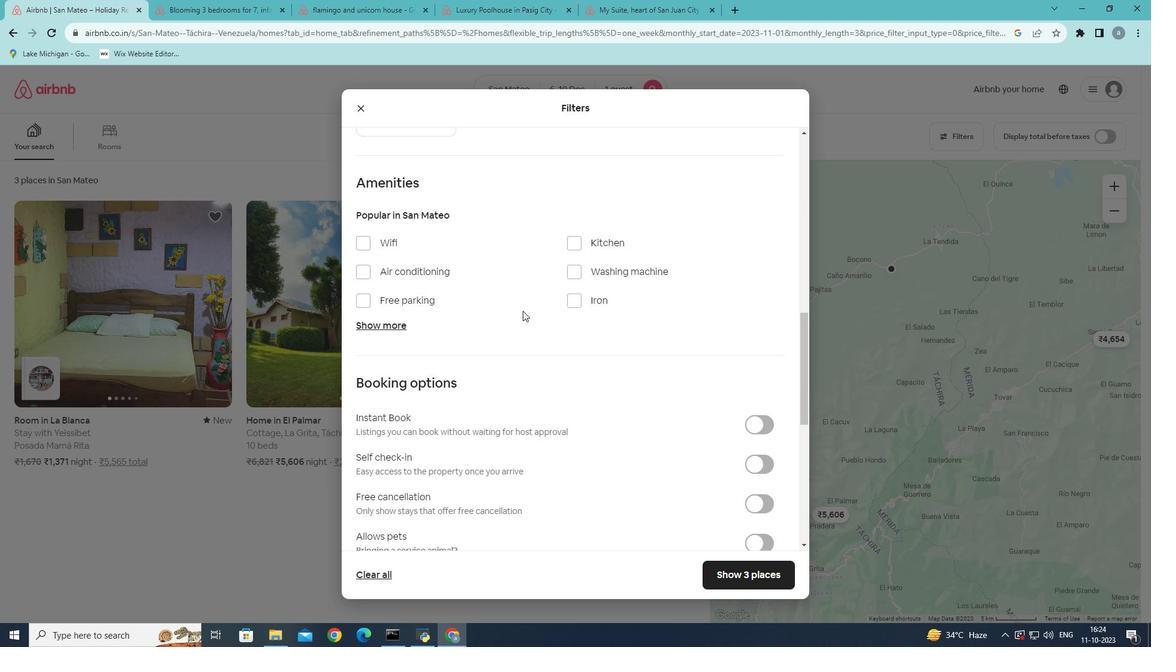 
Action: Mouse scrolled (523, 310) with delta (0, 0)
Screenshot: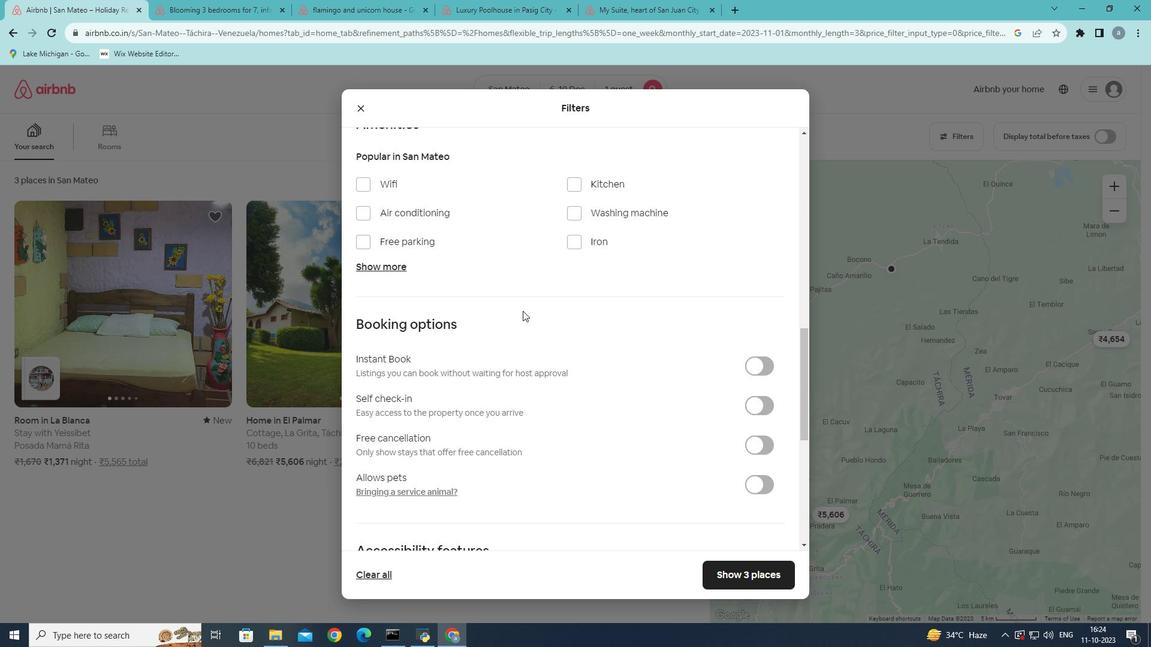 
Action: Mouse scrolled (523, 310) with delta (0, 0)
Screenshot: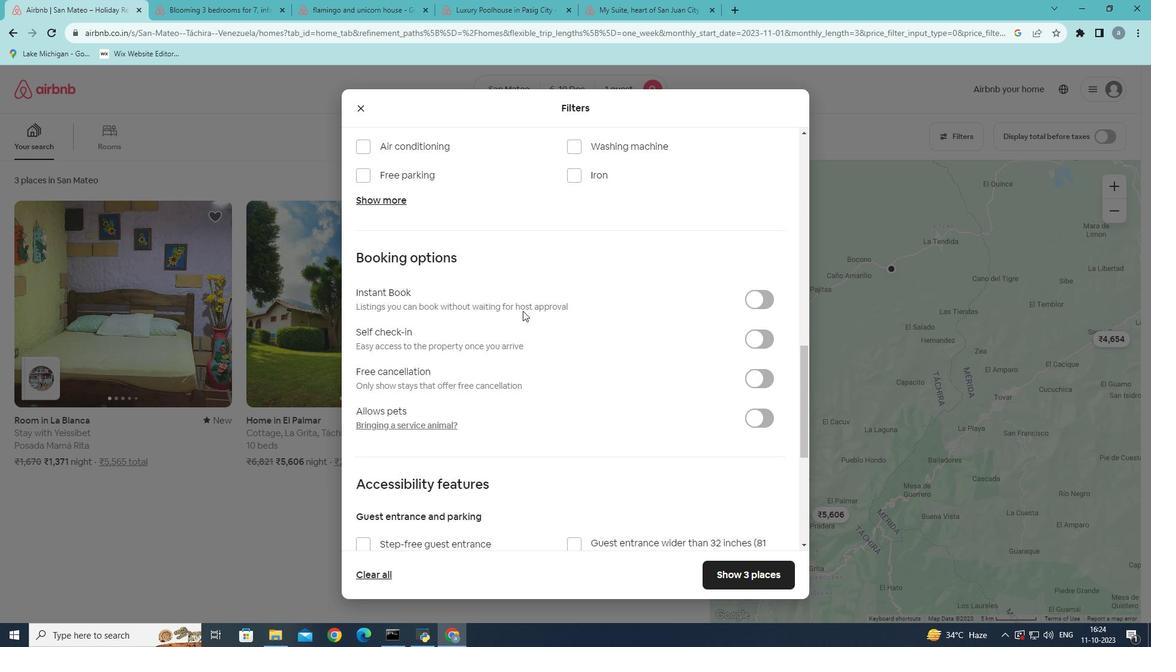 
Action: Mouse moved to (760, 287)
Screenshot: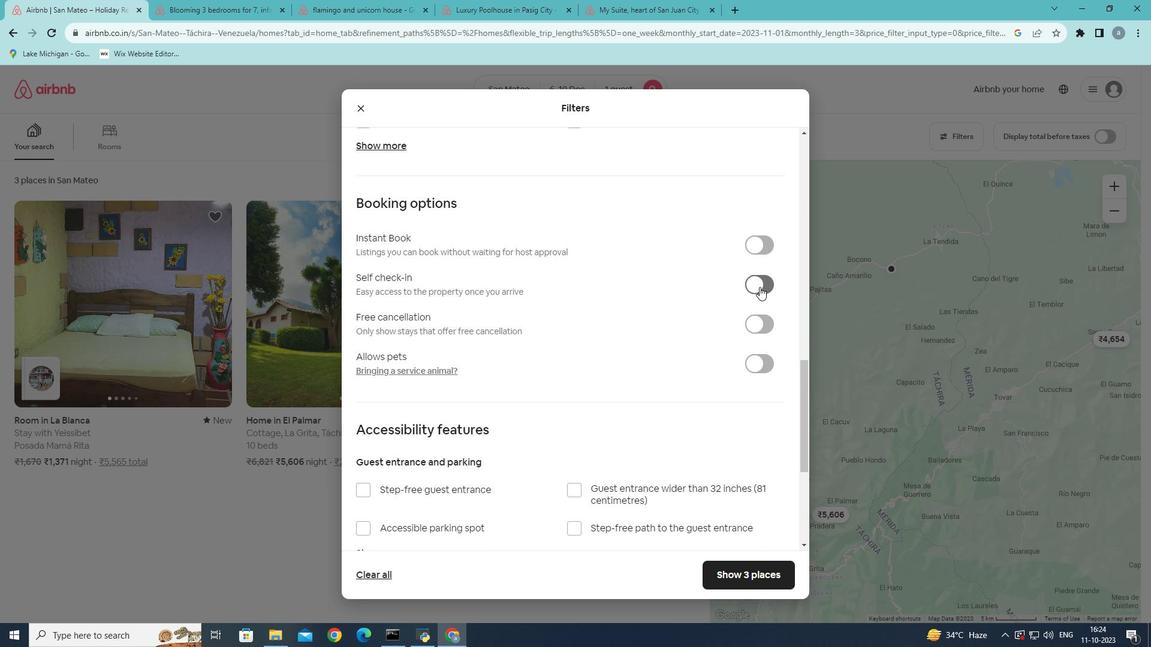 
Action: Mouse pressed left at (760, 287)
Screenshot: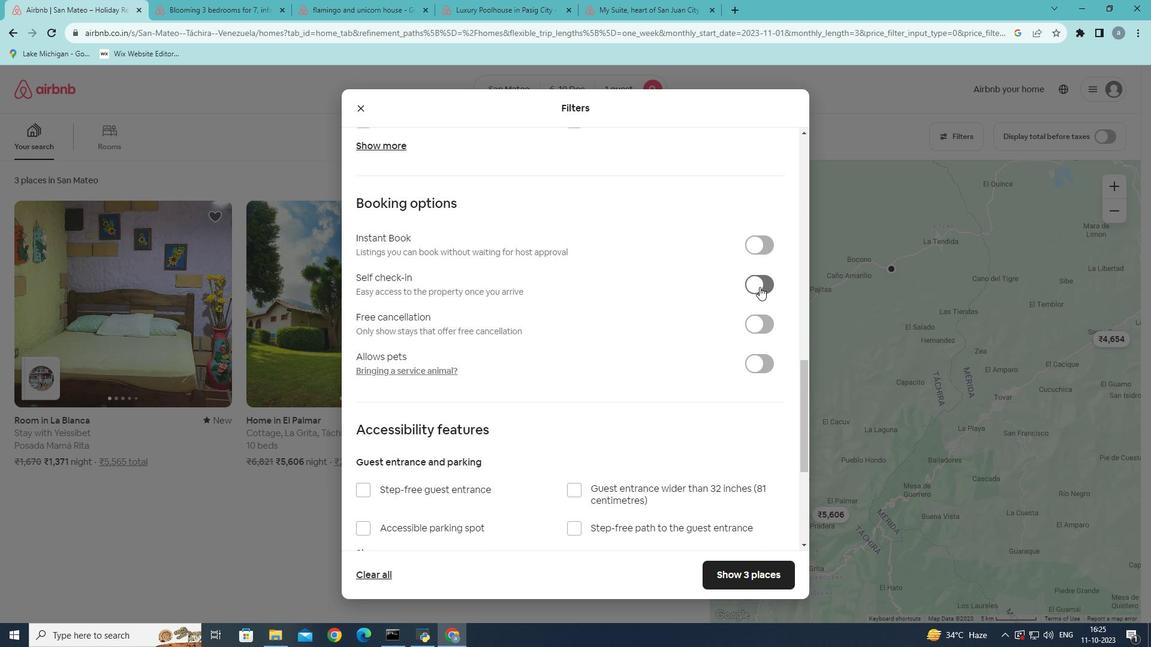 
Action: Mouse moved to (620, 421)
Screenshot: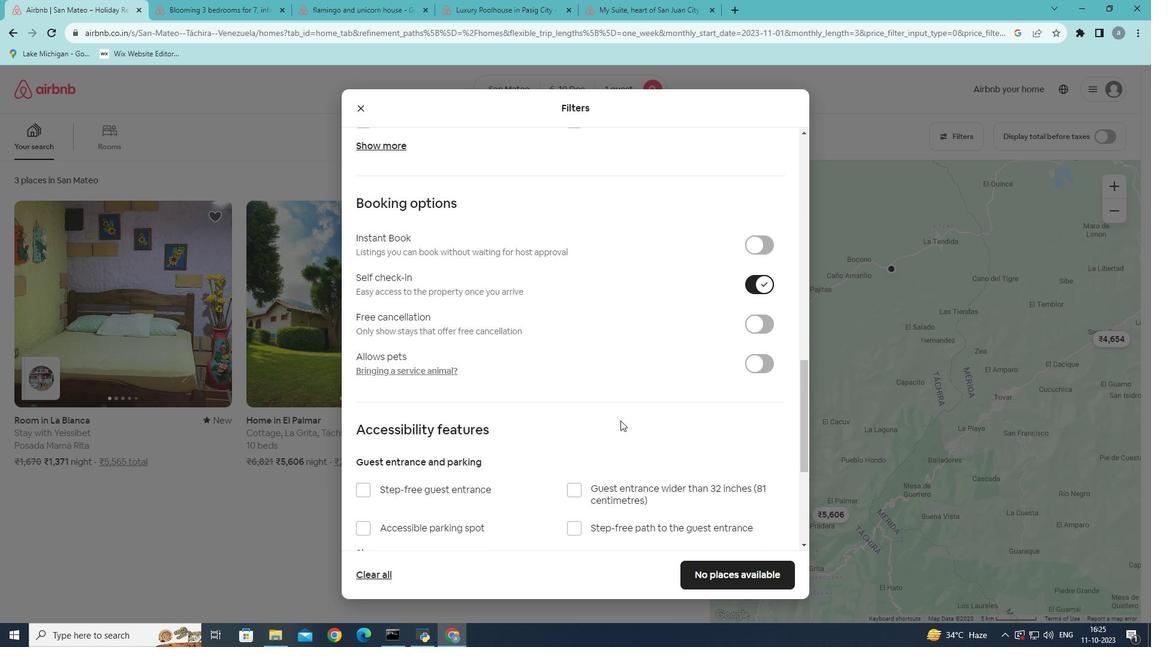 
Action: Mouse scrolled (620, 420) with delta (0, 0)
Screenshot: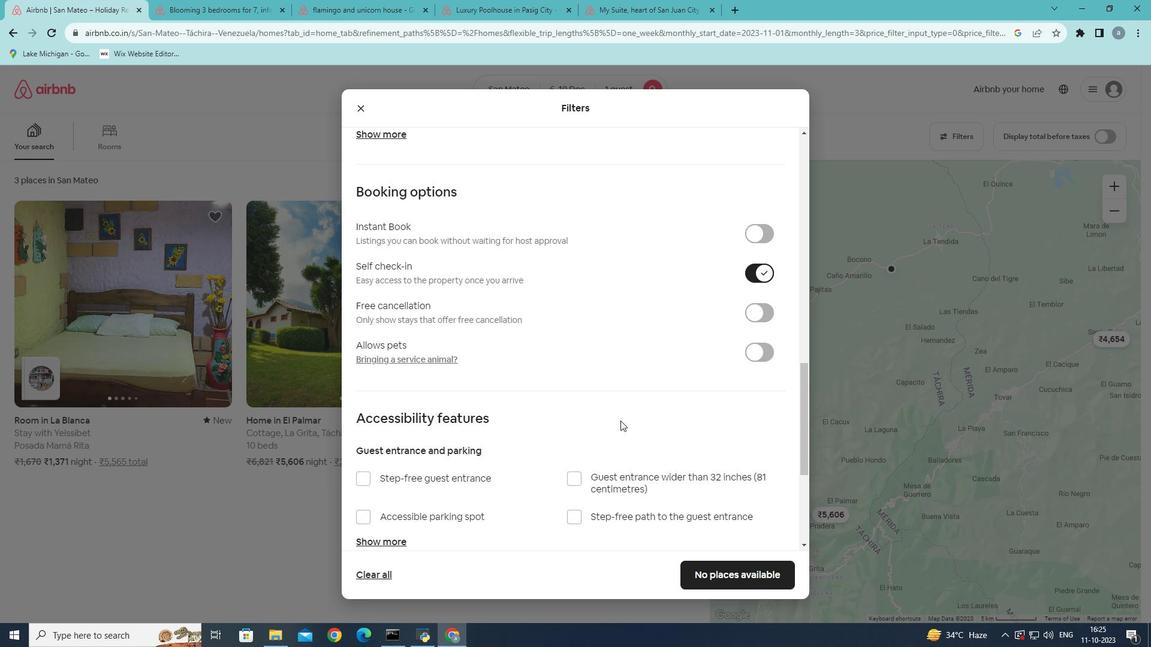 
Action: Mouse scrolled (620, 420) with delta (0, 0)
Screenshot: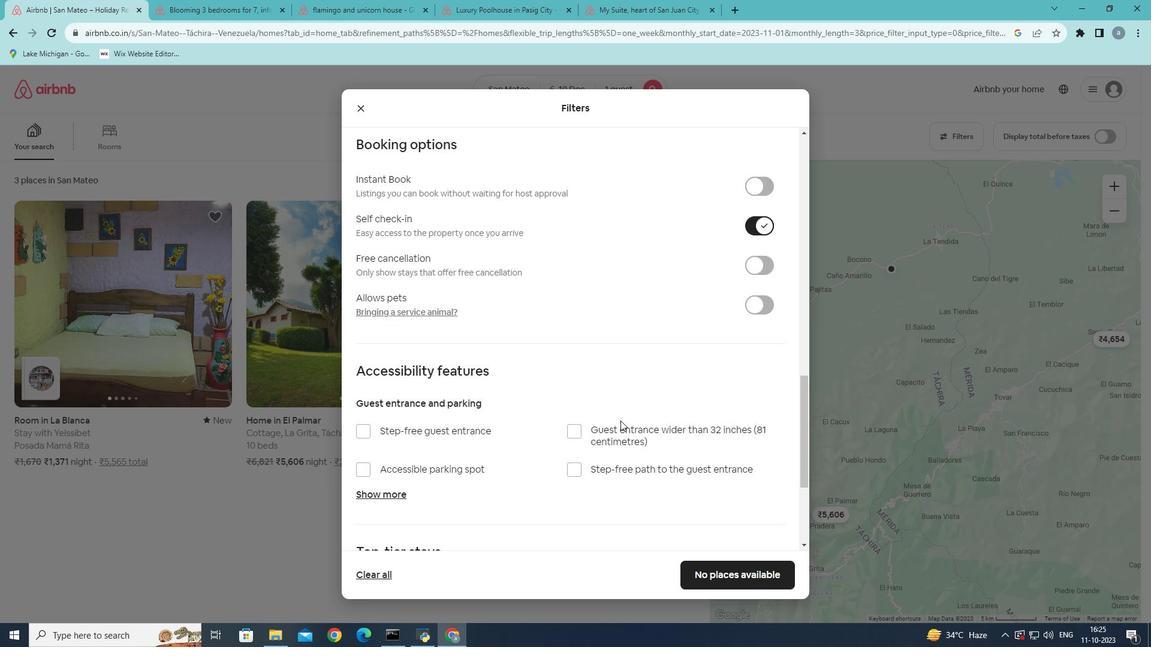 
Action: Mouse moved to (724, 578)
Screenshot: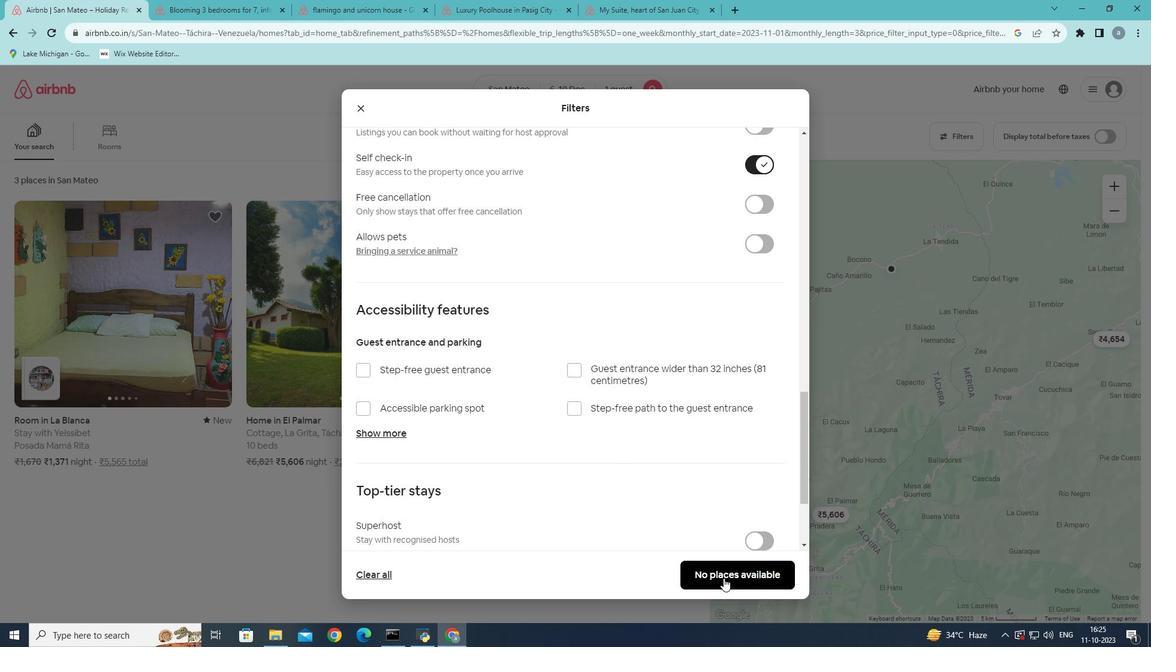 
Action: Mouse pressed left at (724, 578)
Screenshot: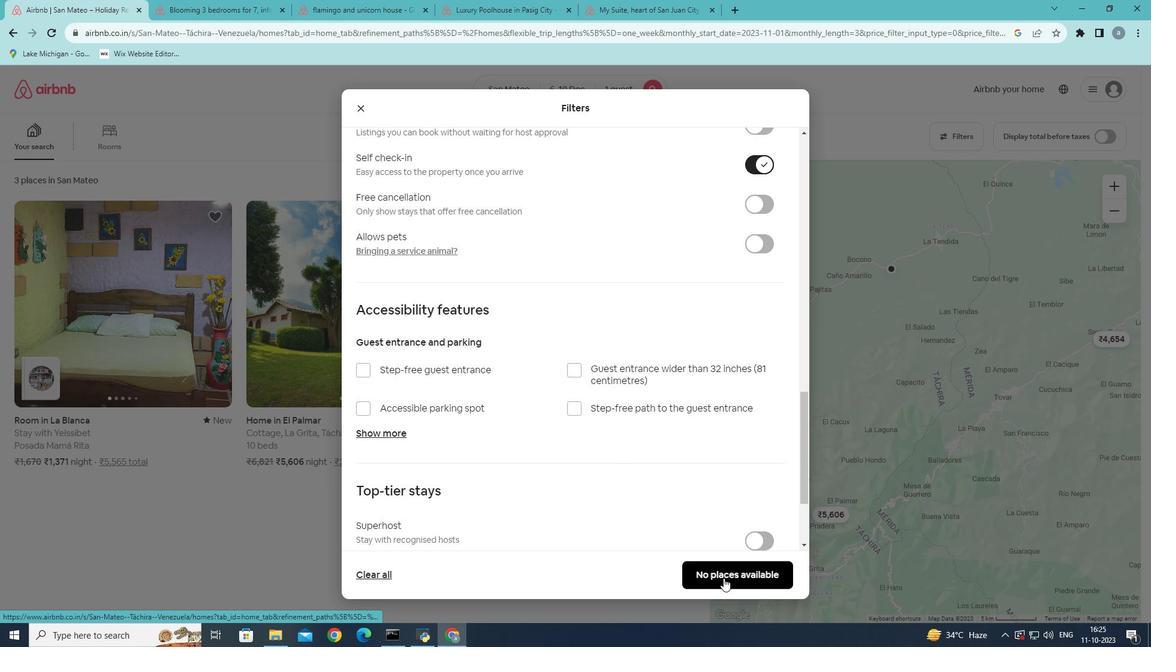 
Action: Mouse moved to (477, 427)
Screenshot: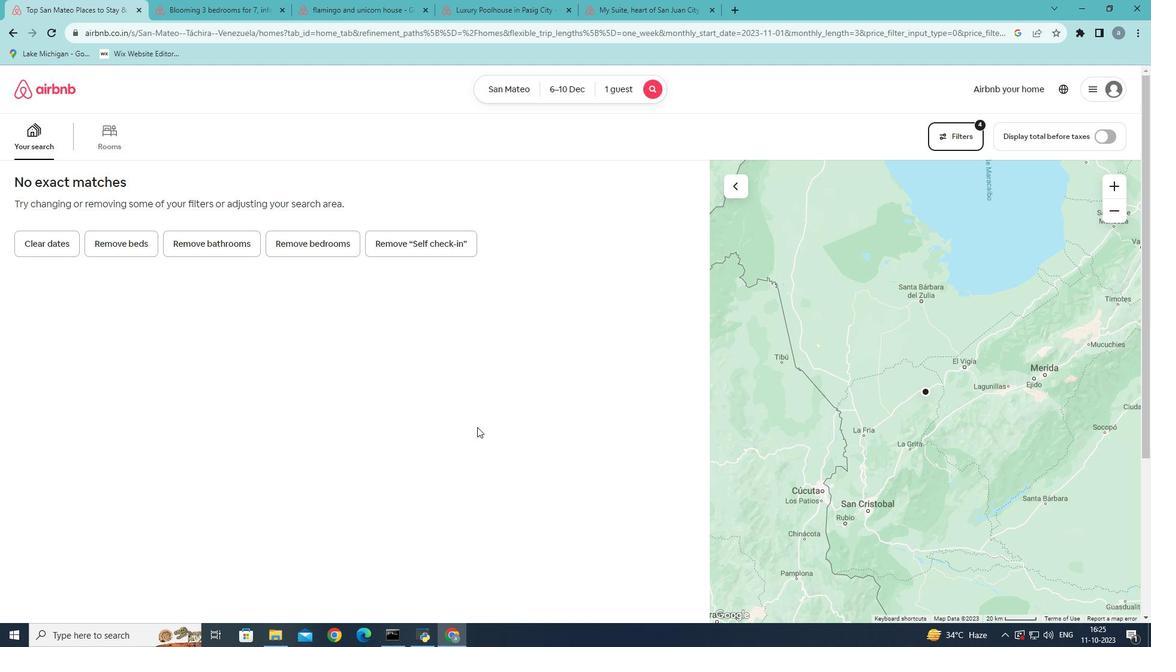 
